 Task: Search one way flight ticket for 4 adults, 2 children, 2 infants in seat and 1 infant on lap in economy from Utqiagvik(barrow): Wiley Postwill Rogers Memorial Airport to Greenville: Pitt-greenville Airport on 5-2-2023. Choice of flights is Southwest. Number of bags: 10 checked bags. Price is upto 80000. Outbound departure time preference is 12:00.
Action: Mouse moved to (204, 138)
Screenshot: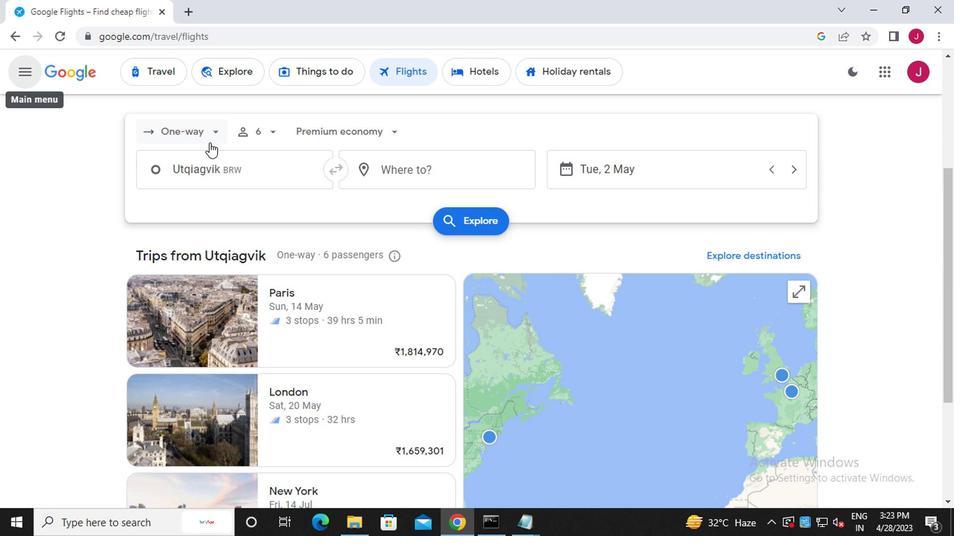 
Action: Mouse pressed left at (204, 138)
Screenshot: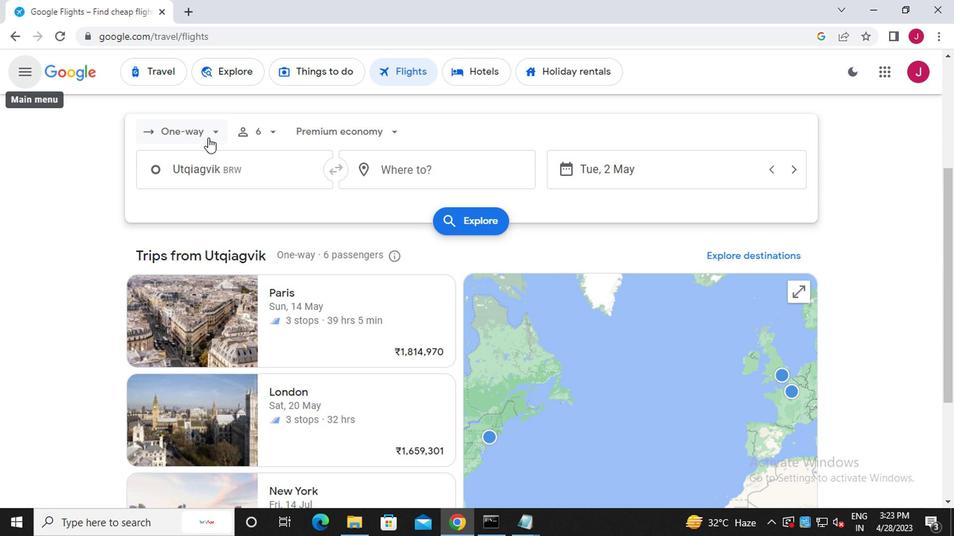 
Action: Mouse moved to (192, 190)
Screenshot: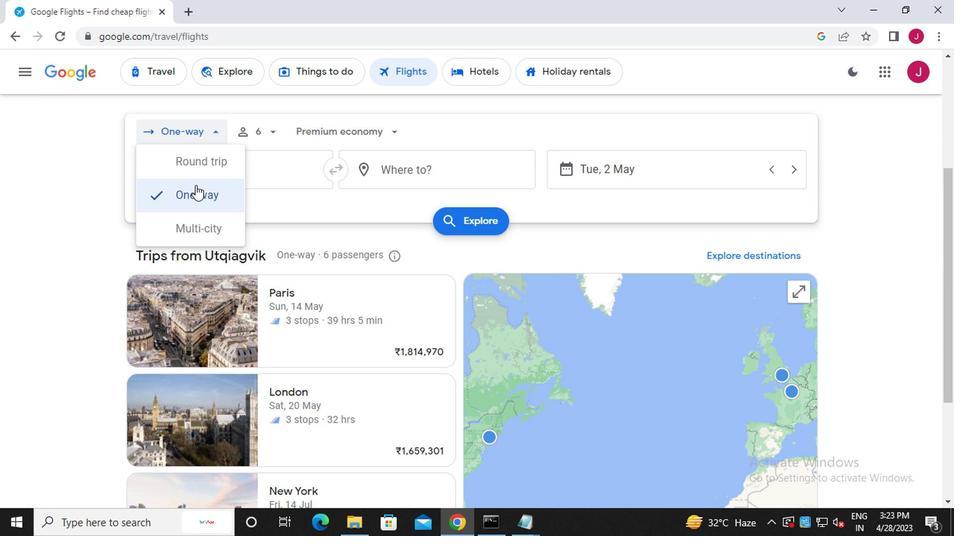 
Action: Mouse pressed left at (192, 190)
Screenshot: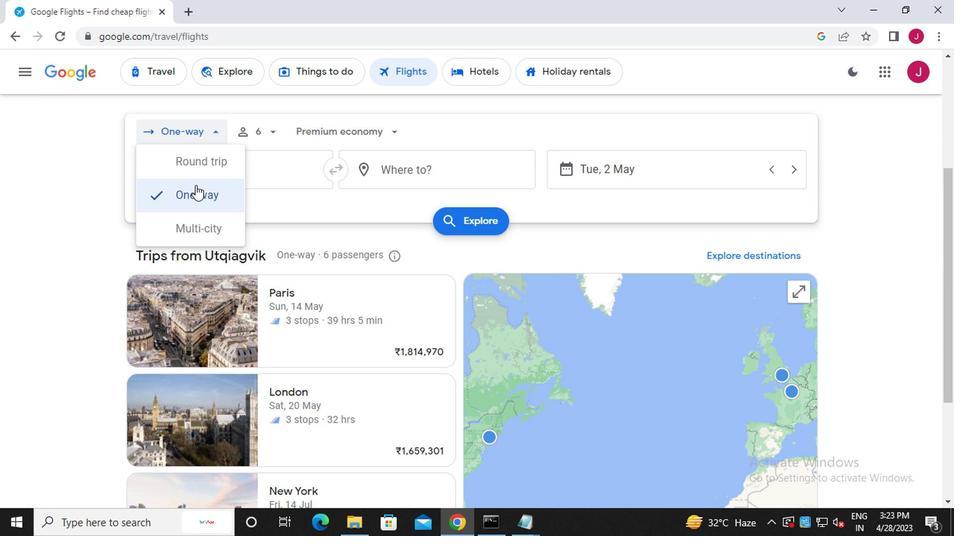 
Action: Mouse moved to (266, 137)
Screenshot: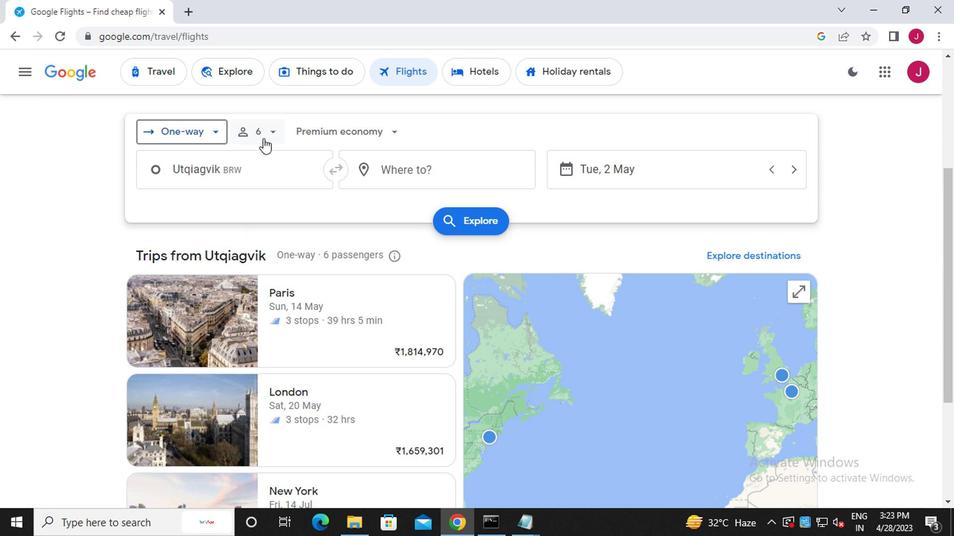 
Action: Mouse pressed left at (266, 137)
Screenshot: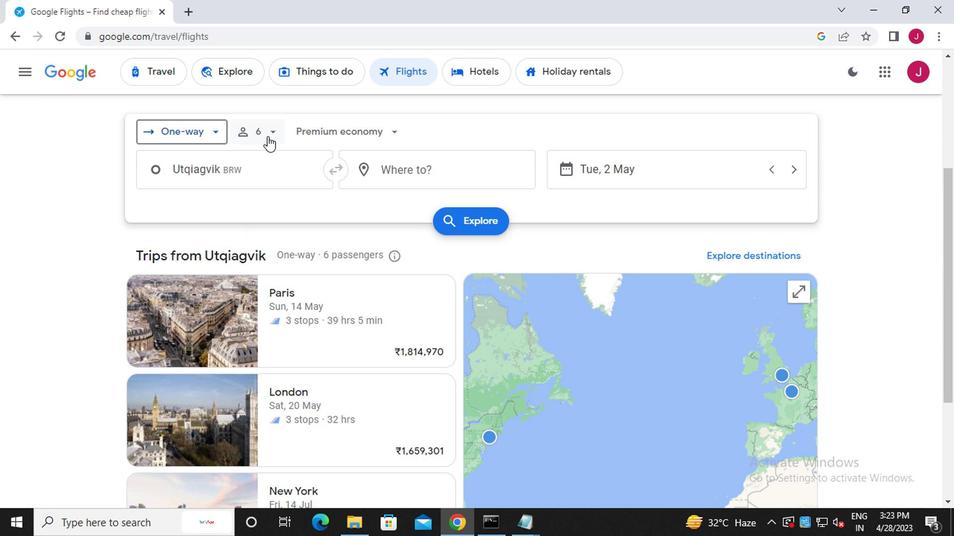 
Action: Mouse moved to (324, 166)
Screenshot: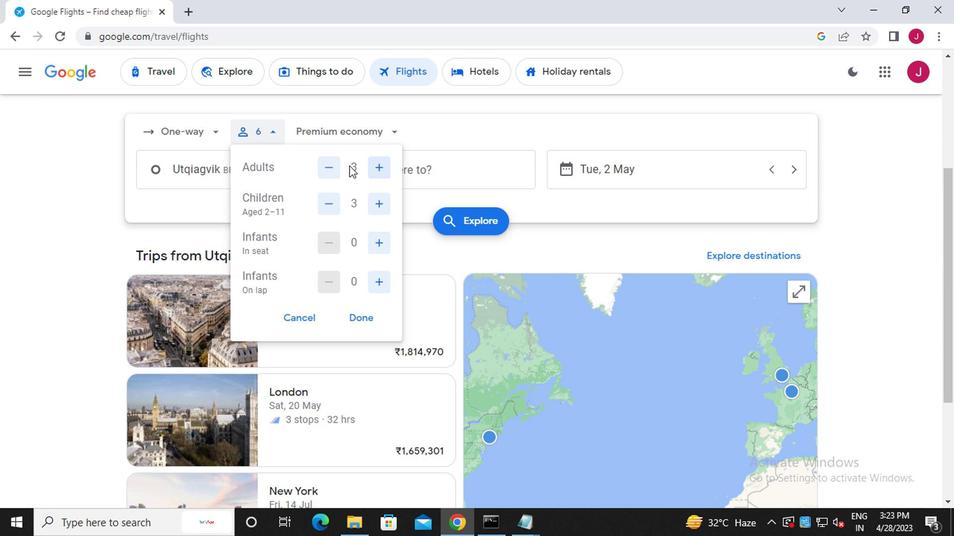 
Action: Mouse pressed left at (324, 166)
Screenshot: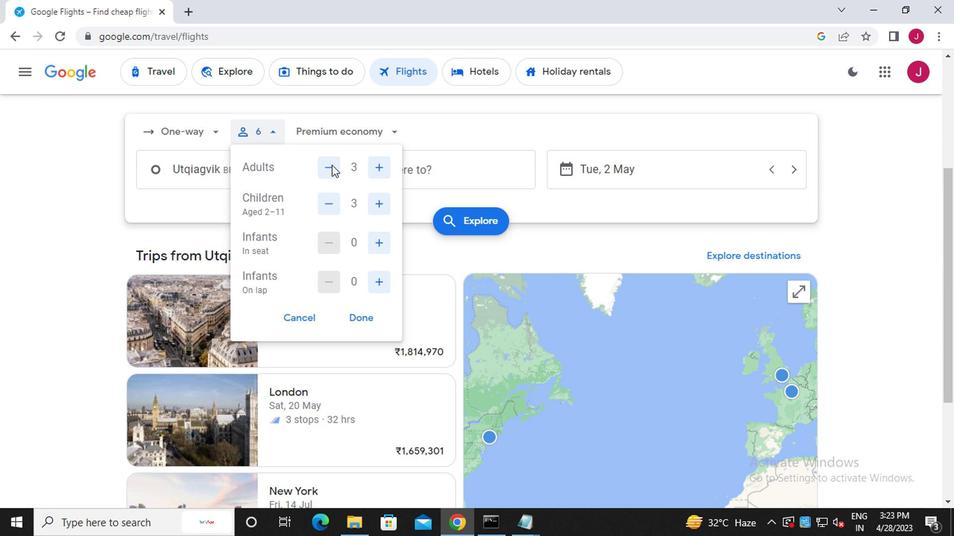 
Action: Mouse moved to (367, 171)
Screenshot: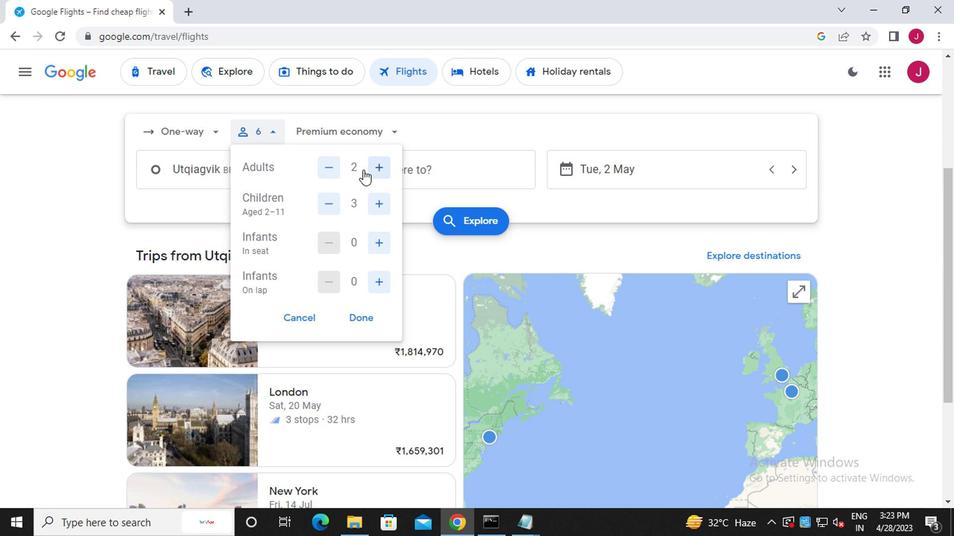 
Action: Mouse pressed left at (367, 171)
Screenshot: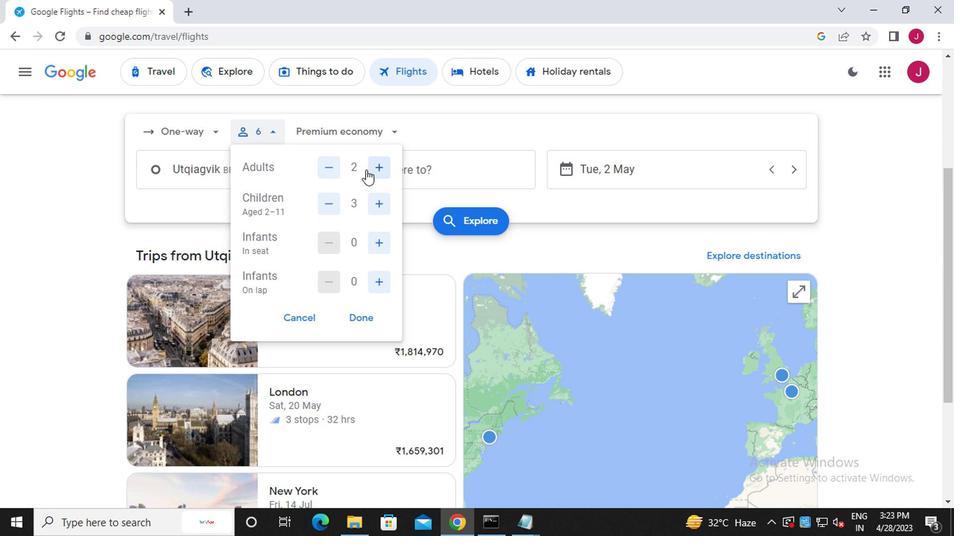 
Action: Mouse moved to (367, 171)
Screenshot: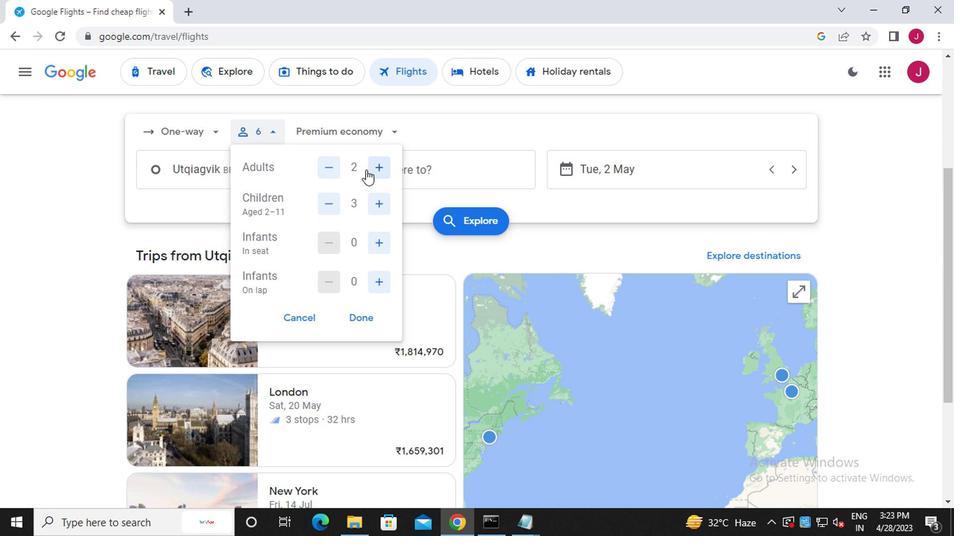 
Action: Mouse pressed left at (367, 171)
Screenshot: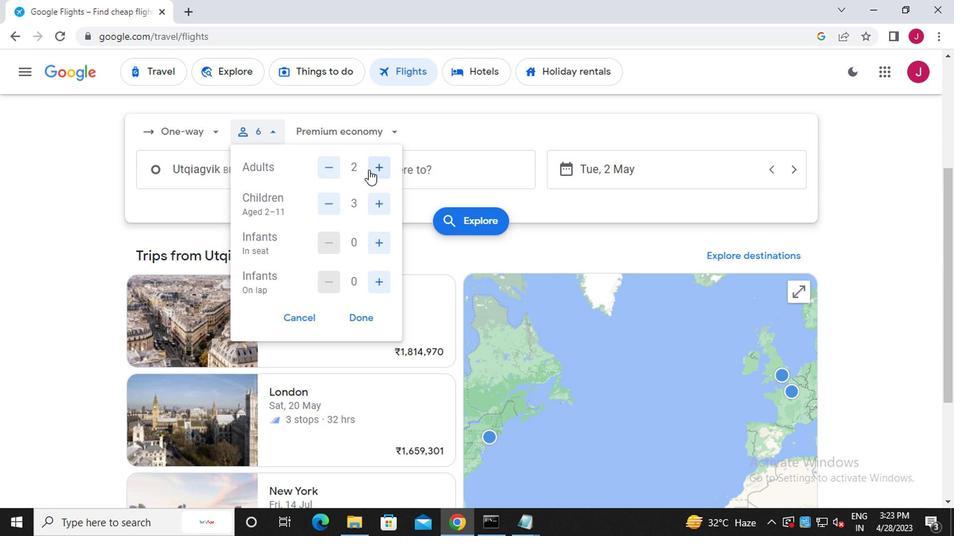 
Action: Mouse moved to (326, 204)
Screenshot: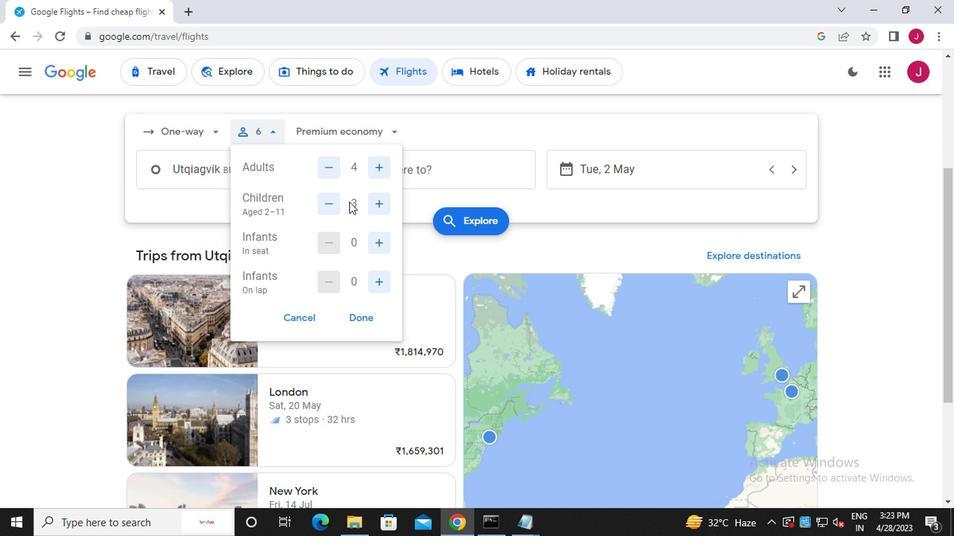 
Action: Mouse pressed left at (326, 204)
Screenshot: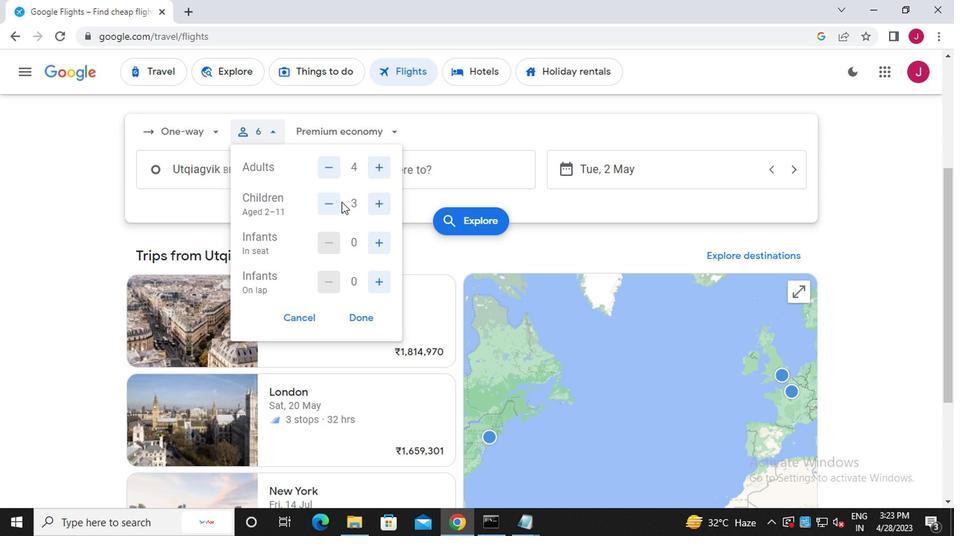 
Action: Mouse moved to (373, 245)
Screenshot: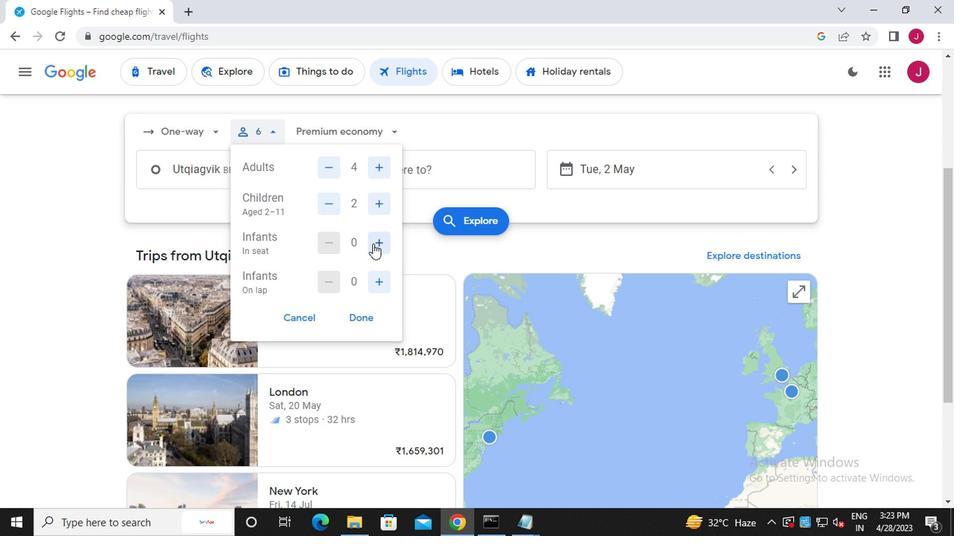 
Action: Mouse pressed left at (373, 245)
Screenshot: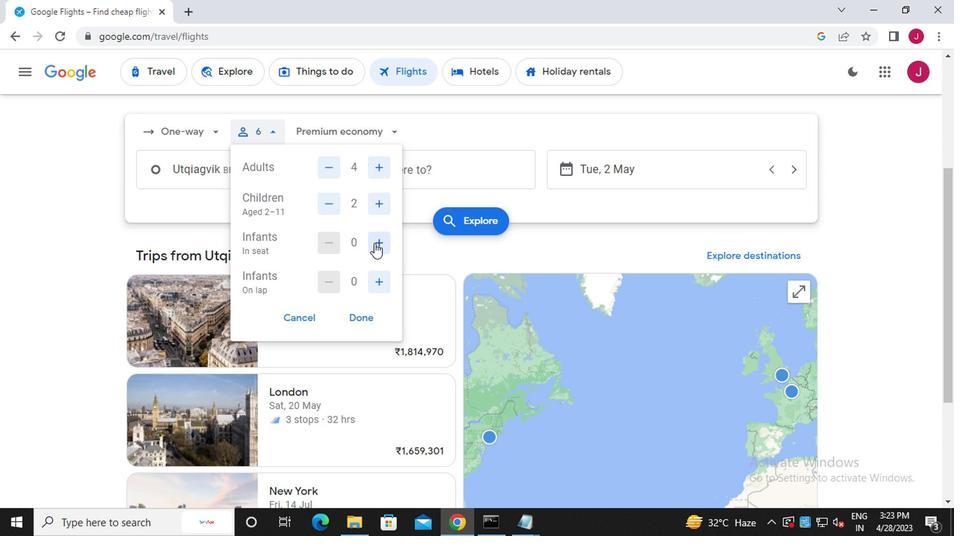 
Action: Mouse pressed left at (373, 245)
Screenshot: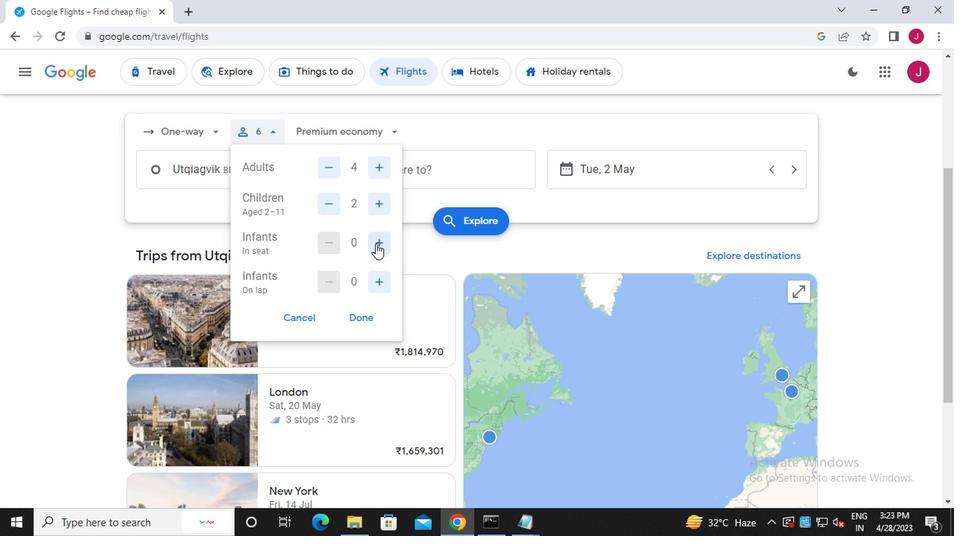 
Action: Mouse moved to (379, 282)
Screenshot: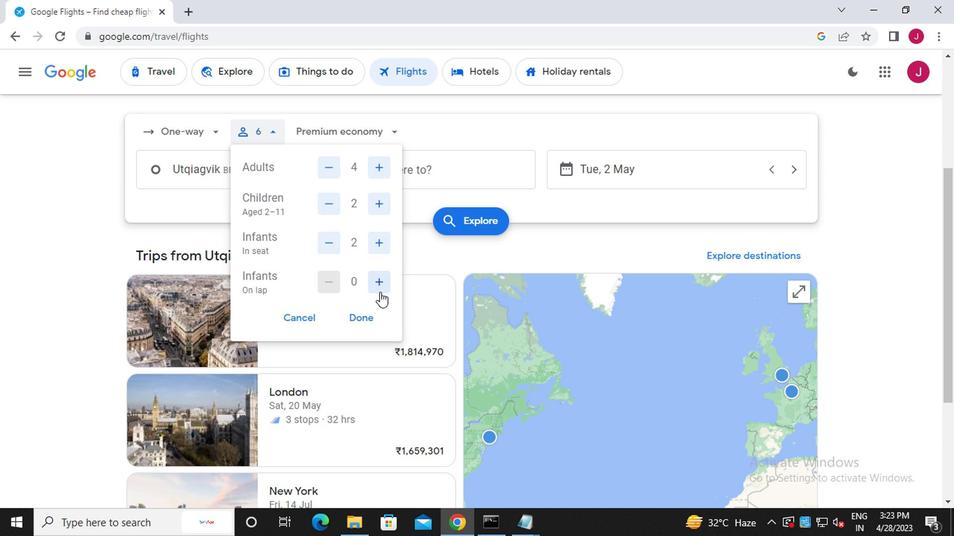 
Action: Mouse pressed left at (379, 282)
Screenshot: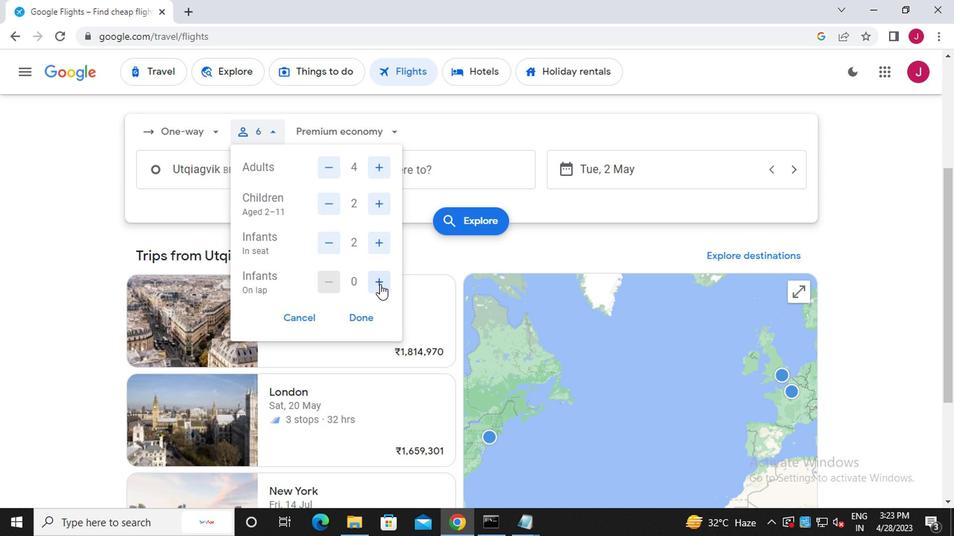 
Action: Mouse moved to (380, 282)
Screenshot: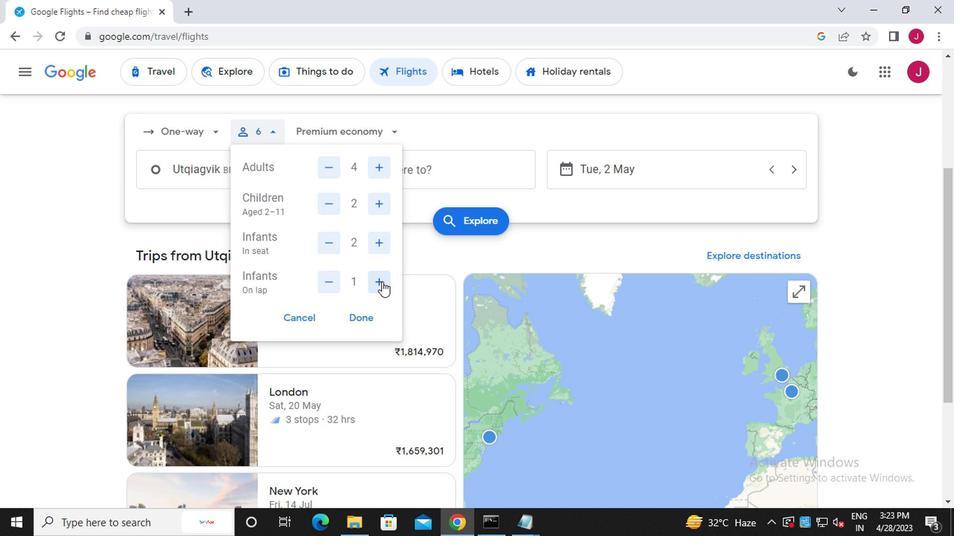 
Action: Mouse pressed left at (380, 282)
Screenshot: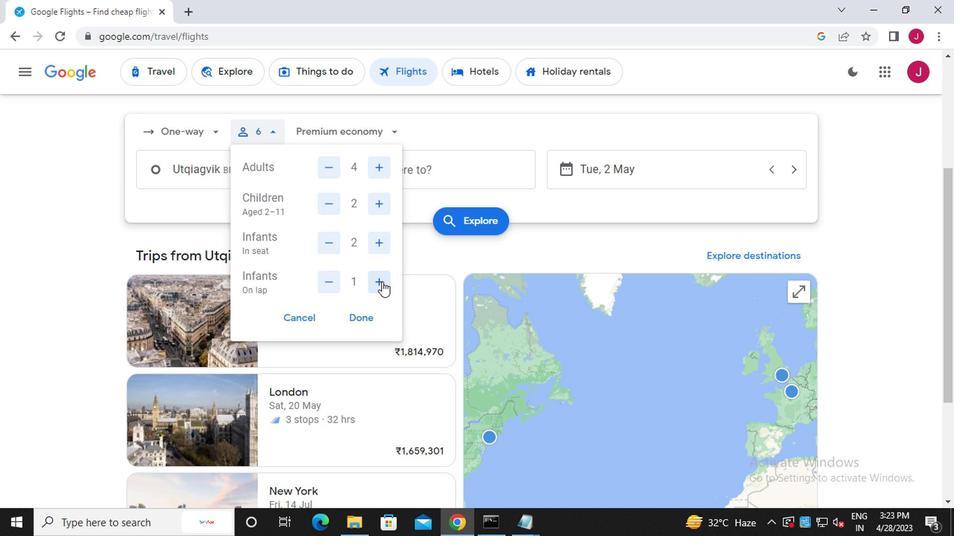 
Action: Mouse moved to (326, 280)
Screenshot: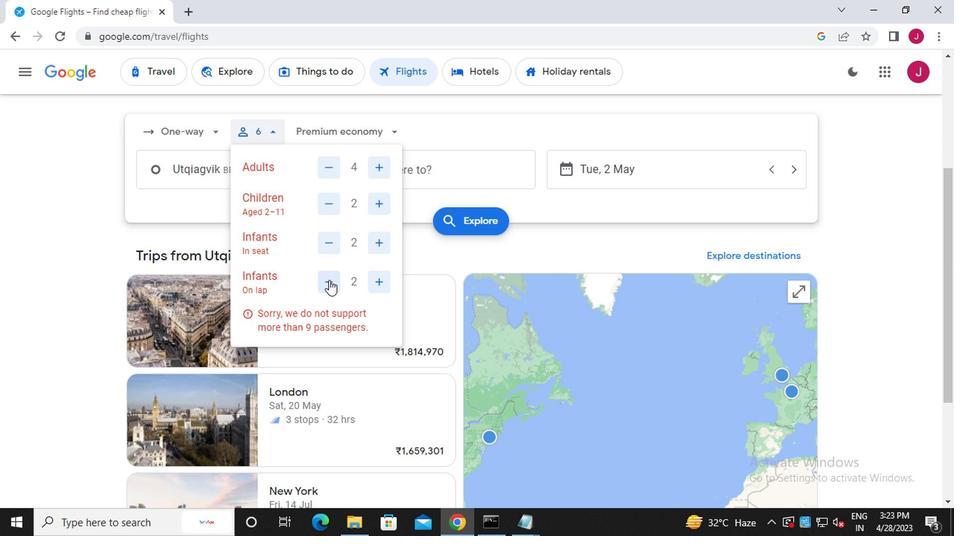 
Action: Mouse pressed left at (326, 280)
Screenshot: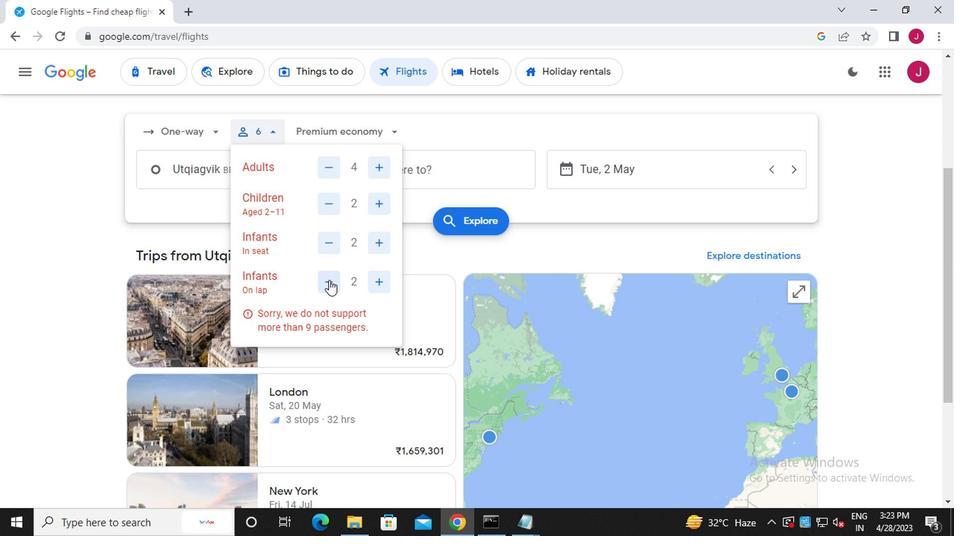 
Action: Mouse moved to (353, 318)
Screenshot: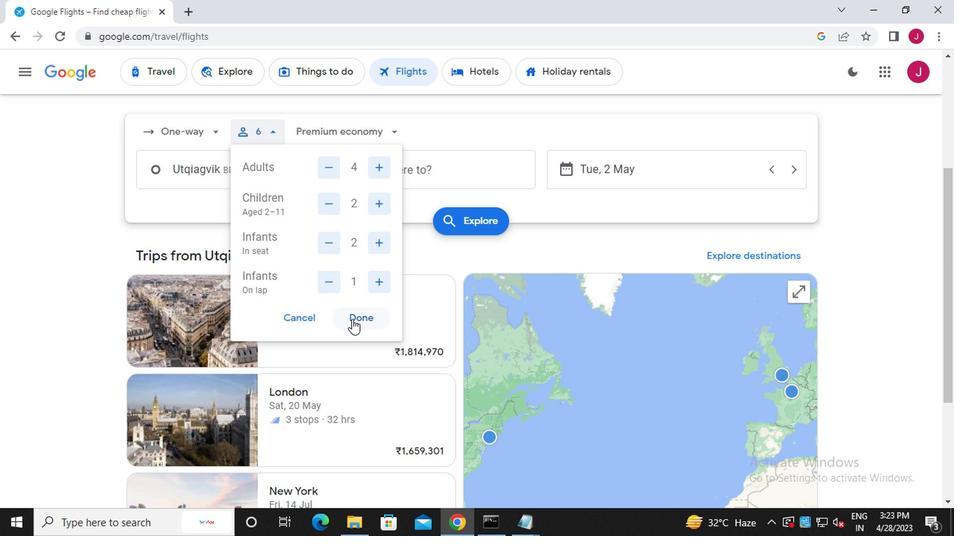 
Action: Mouse pressed left at (353, 318)
Screenshot: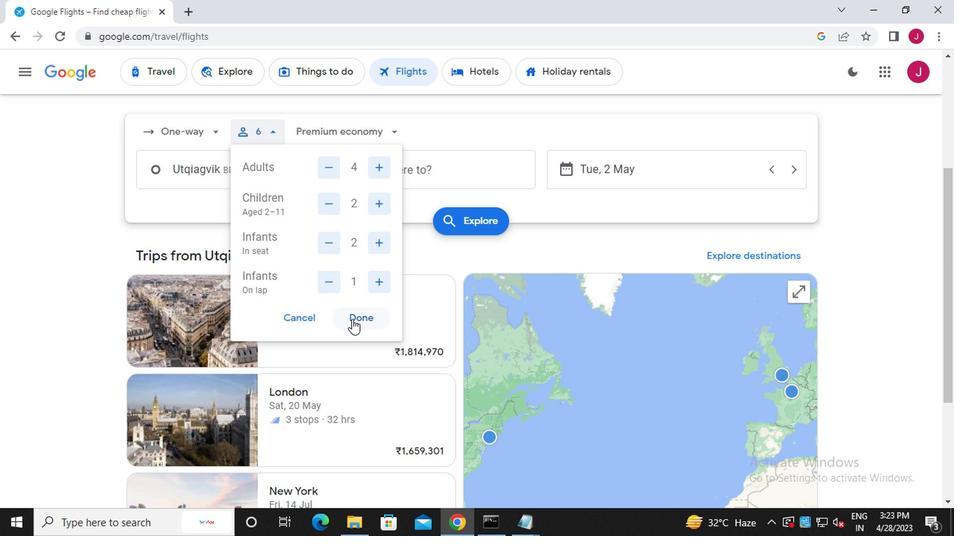 
Action: Mouse moved to (361, 133)
Screenshot: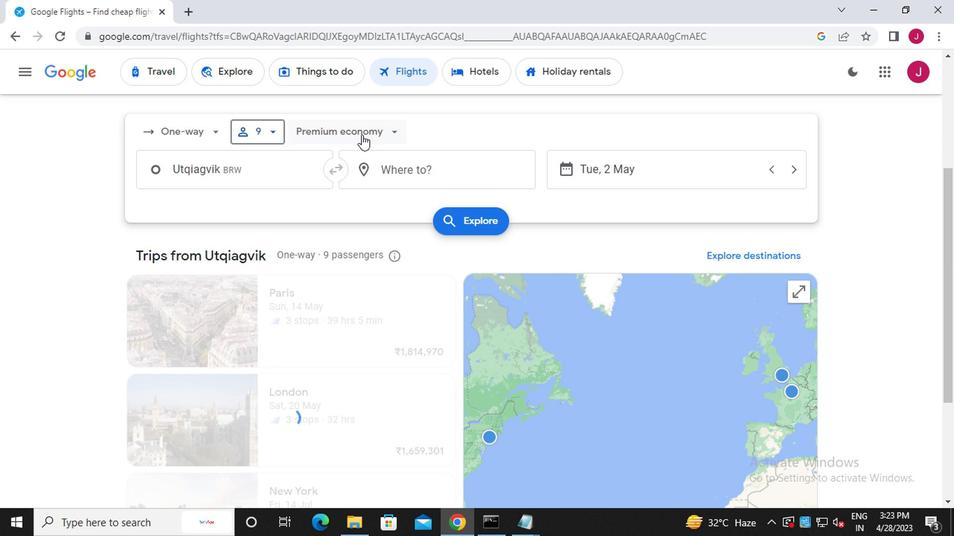 
Action: Mouse pressed left at (361, 133)
Screenshot: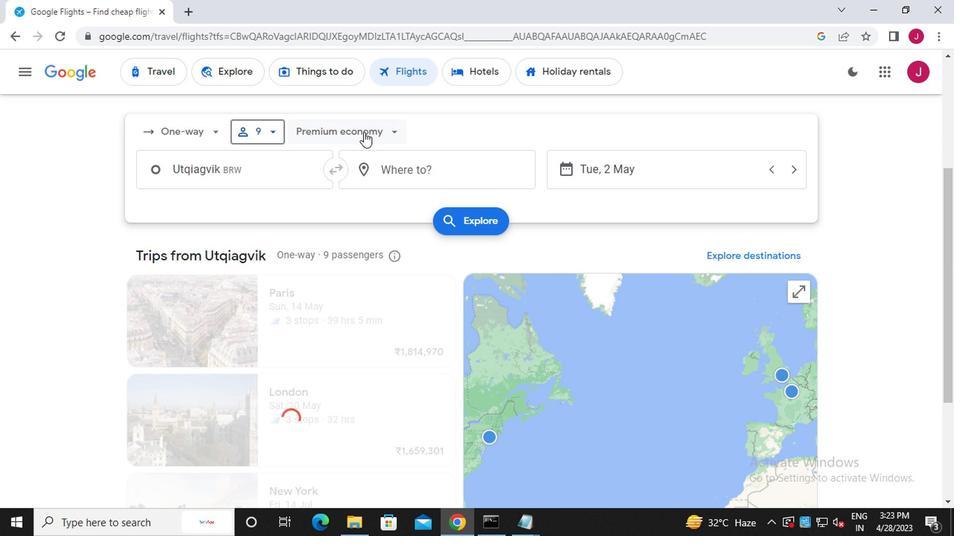 
Action: Mouse moved to (376, 163)
Screenshot: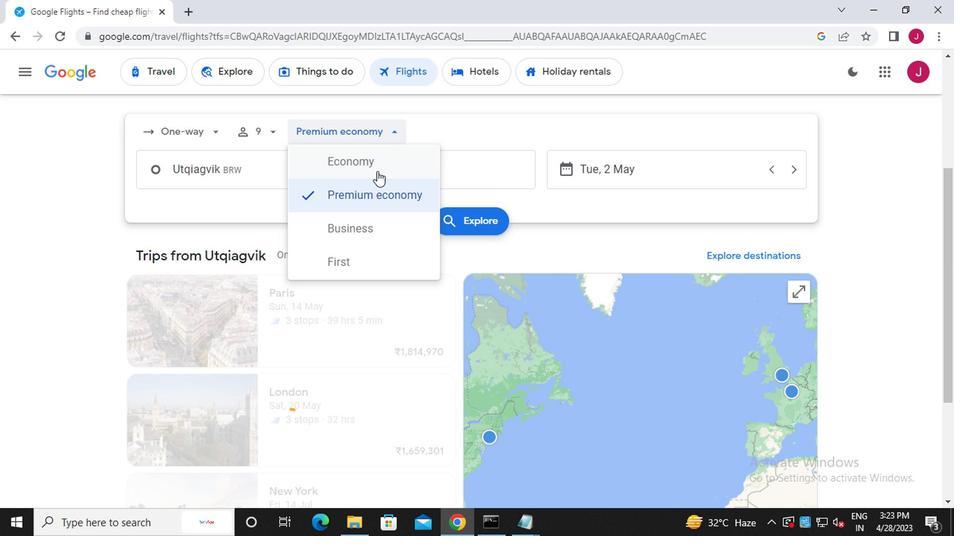 
Action: Mouse pressed left at (376, 163)
Screenshot: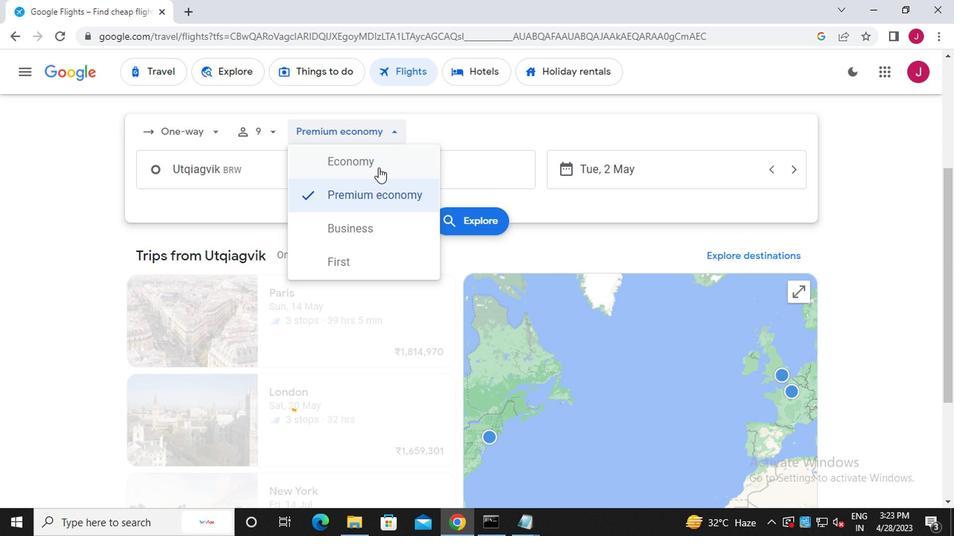 
Action: Mouse moved to (282, 174)
Screenshot: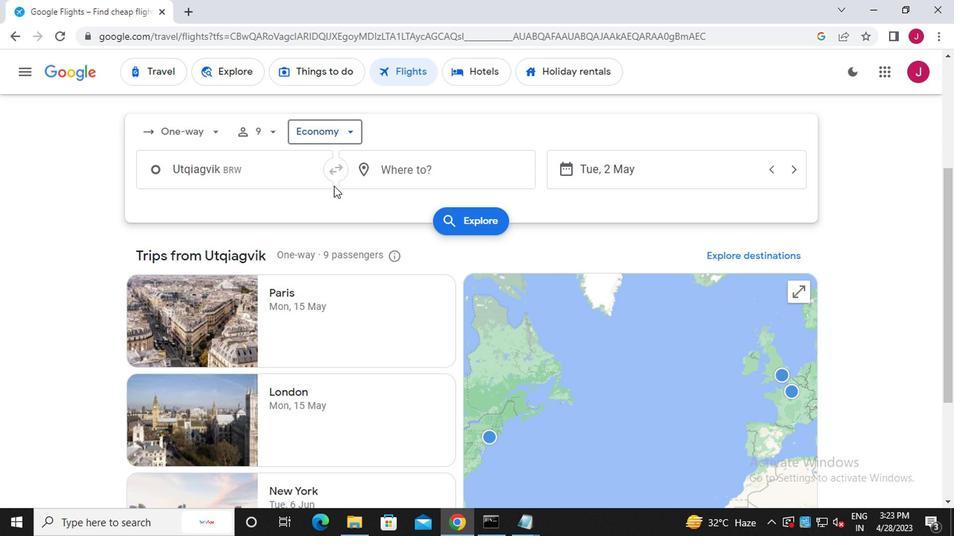 
Action: Mouse pressed left at (282, 174)
Screenshot: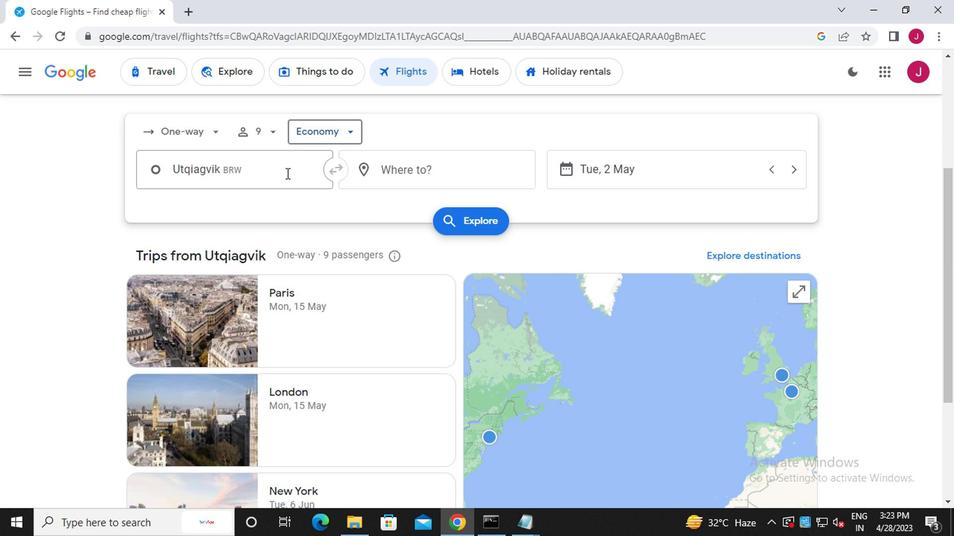 
Action: Mouse moved to (283, 173)
Screenshot: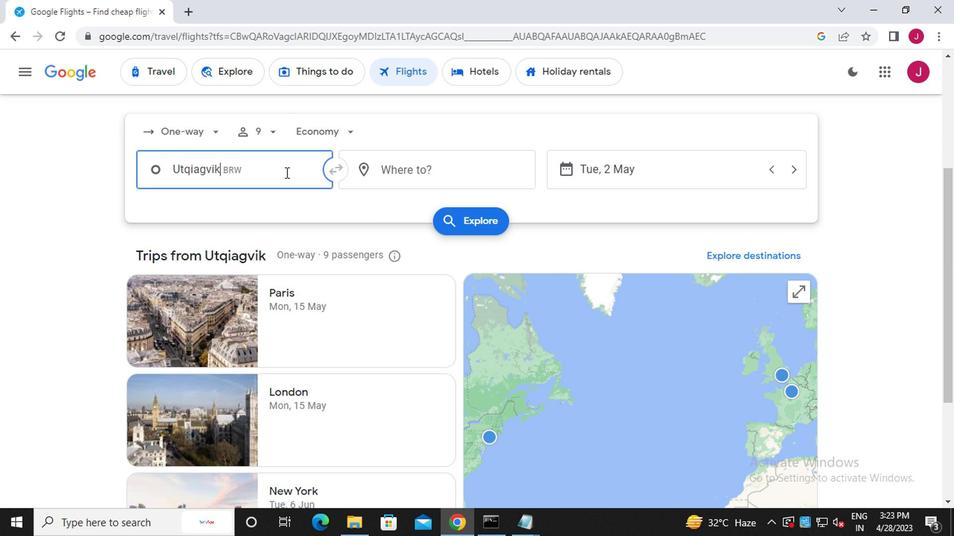 
Action: Key pressed <Key.backspace>utqiagvik<Key.space><Key.backspace><Key.backspace><Key.backspace><Key.backspace><Key.backspace><Key.backspace><Key.backspace><Key.backspace><Key.backspace><Key.backspace><Key.backspace><Key.backspace><Key.backspace><Key.backspace><Key.backspace><Key.backspace><Key.backspace><Key.backspace><Key.backspace>wiley
Screenshot: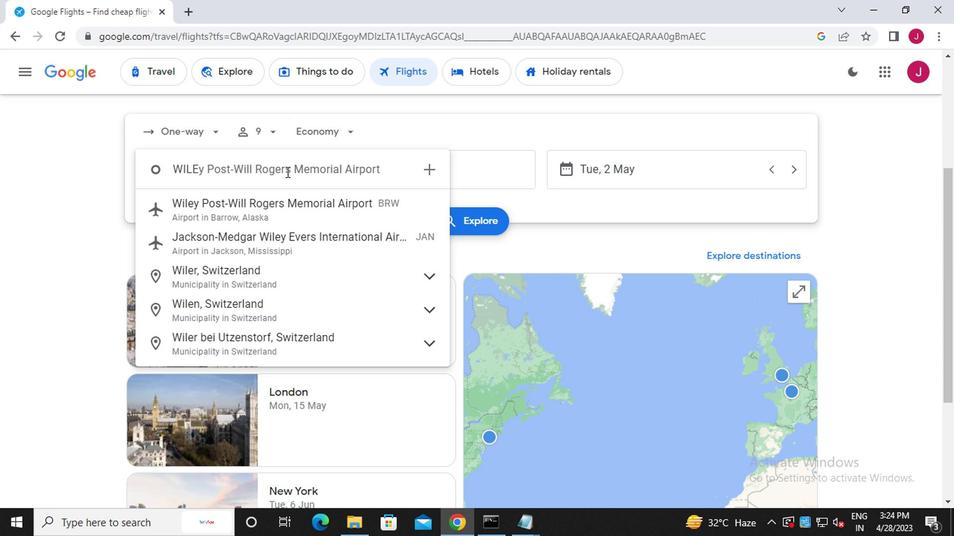 
Action: Mouse moved to (285, 211)
Screenshot: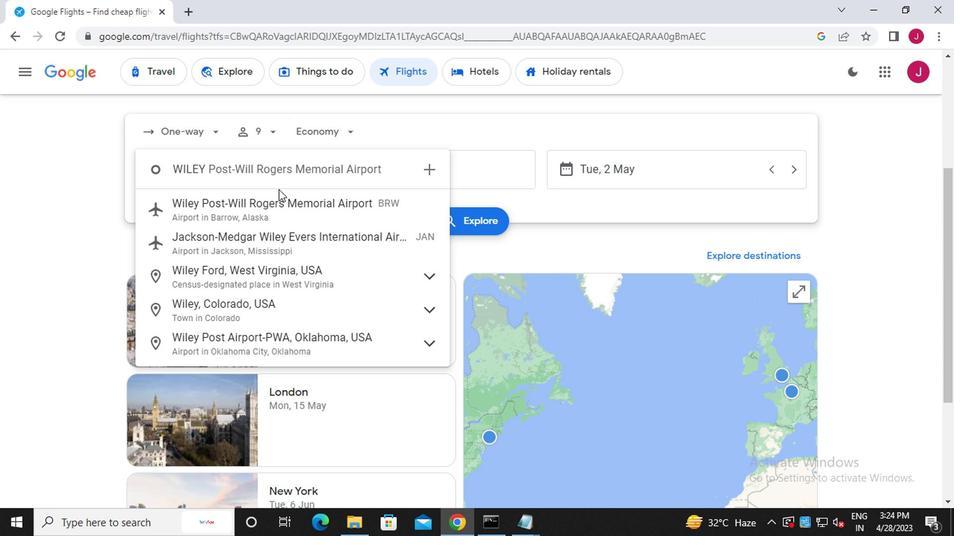 
Action: Mouse pressed left at (285, 211)
Screenshot: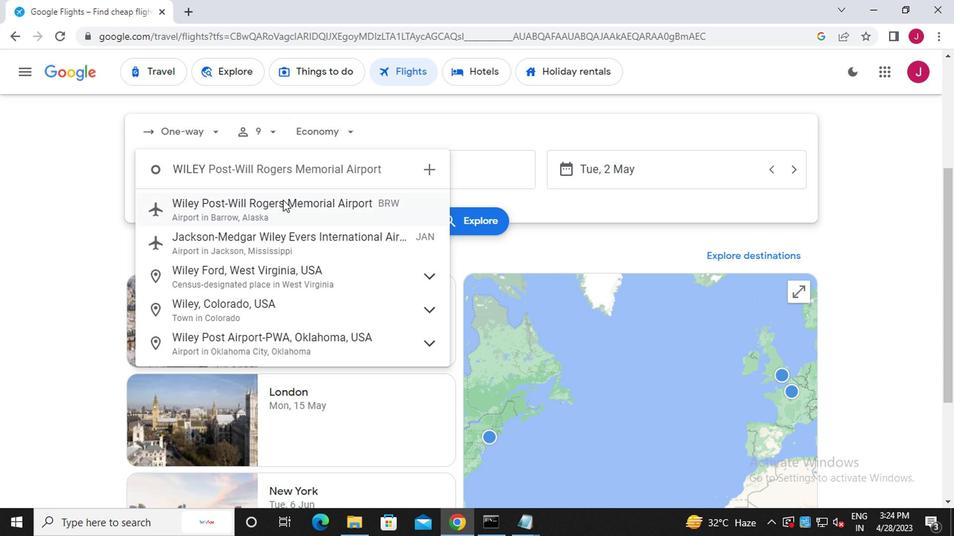 
Action: Mouse moved to (434, 175)
Screenshot: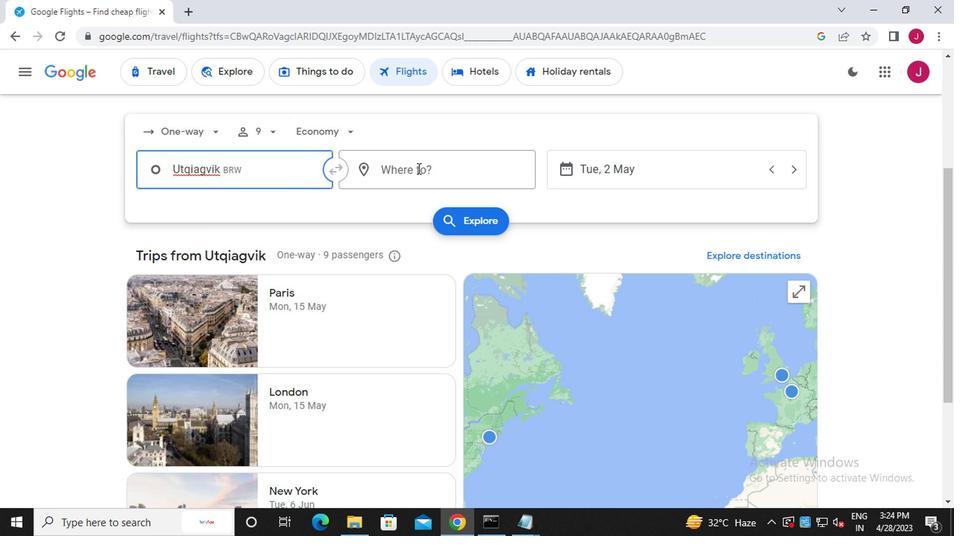 
Action: Mouse pressed left at (434, 175)
Screenshot: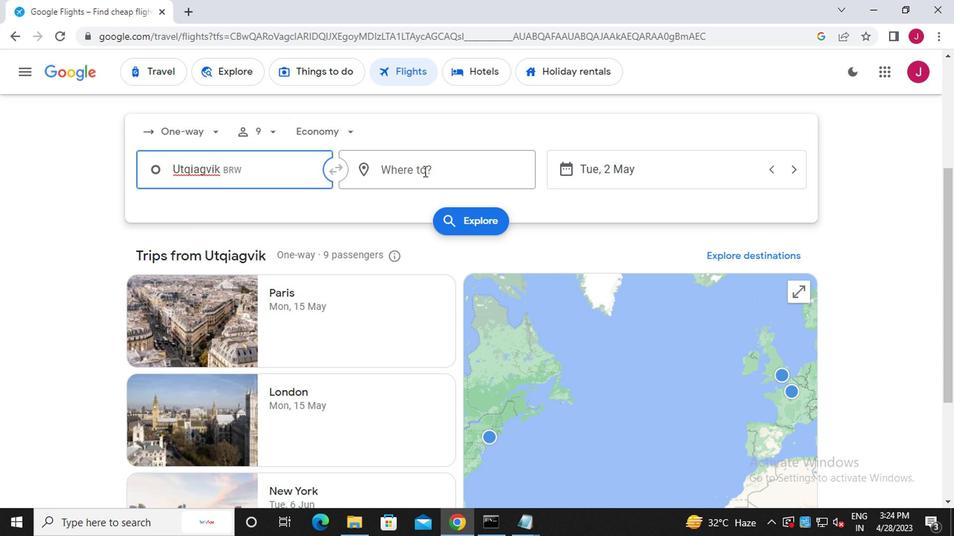 
Action: Key pressed greenville<Key.space>p
Screenshot: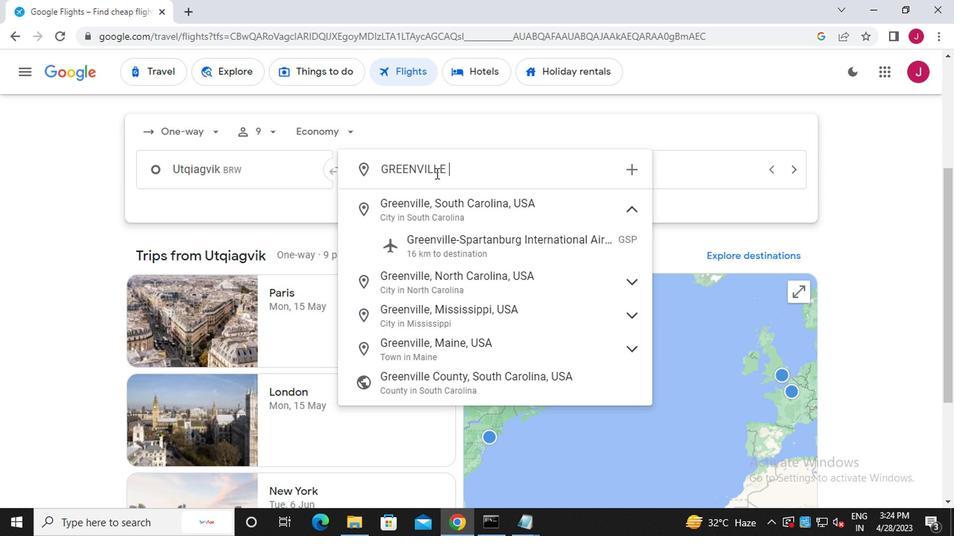 
Action: Mouse moved to (444, 217)
Screenshot: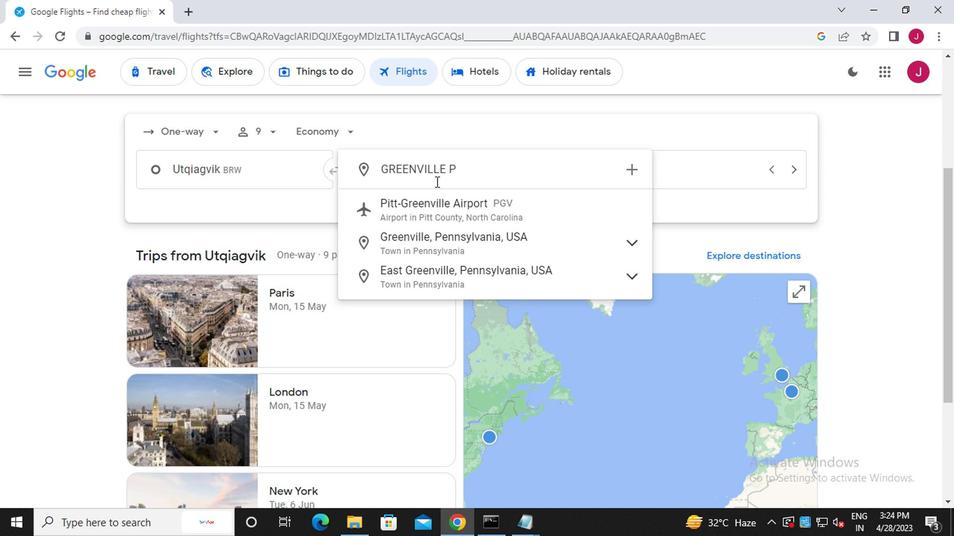 
Action: Mouse pressed left at (444, 217)
Screenshot: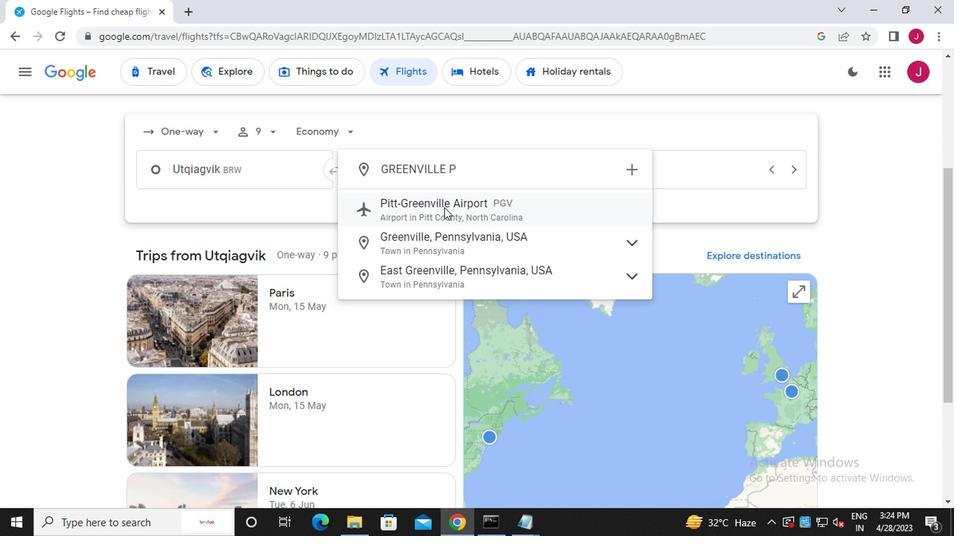 
Action: Mouse moved to (644, 175)
Screenshot: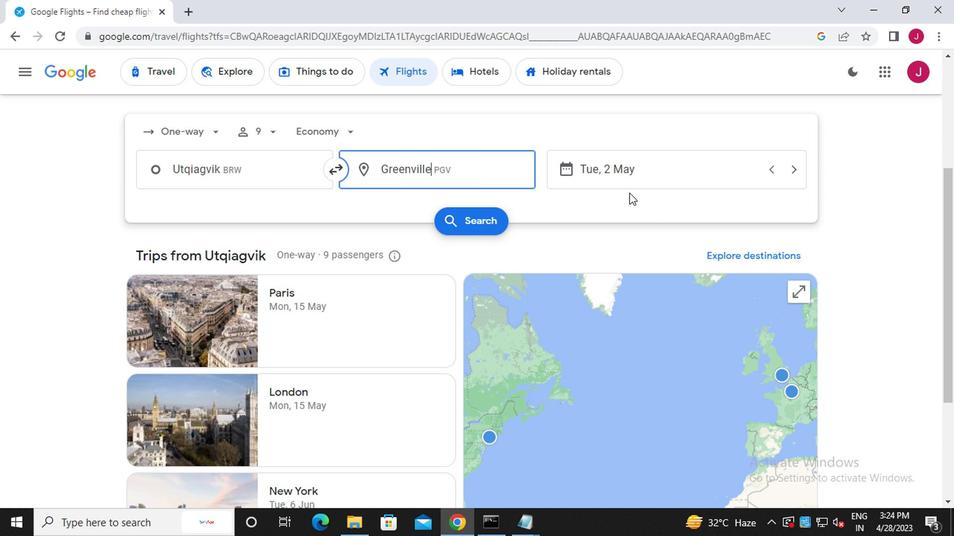 
Action: Mouse pressed left at (644, 175)
Screenshot: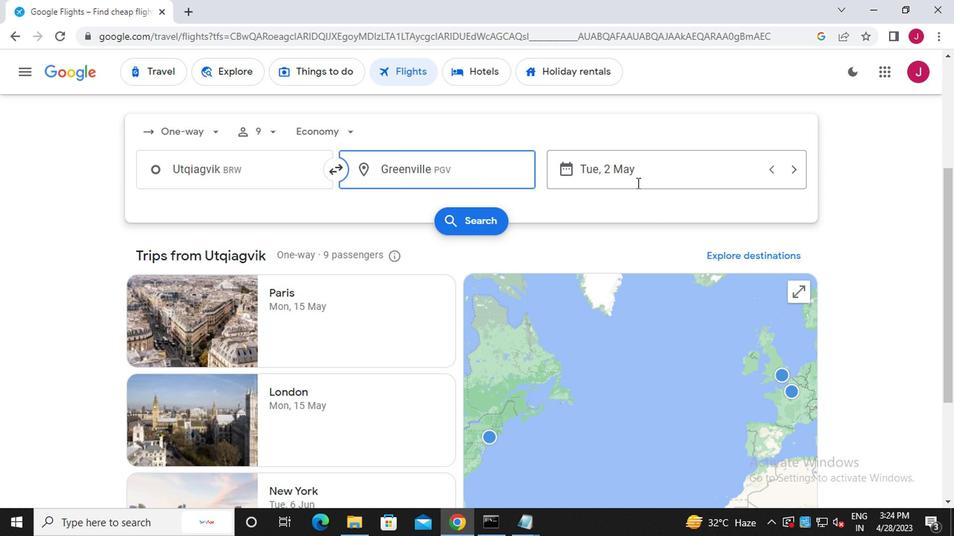 
Action: Mouse moved to (641, 248)
Screenshot: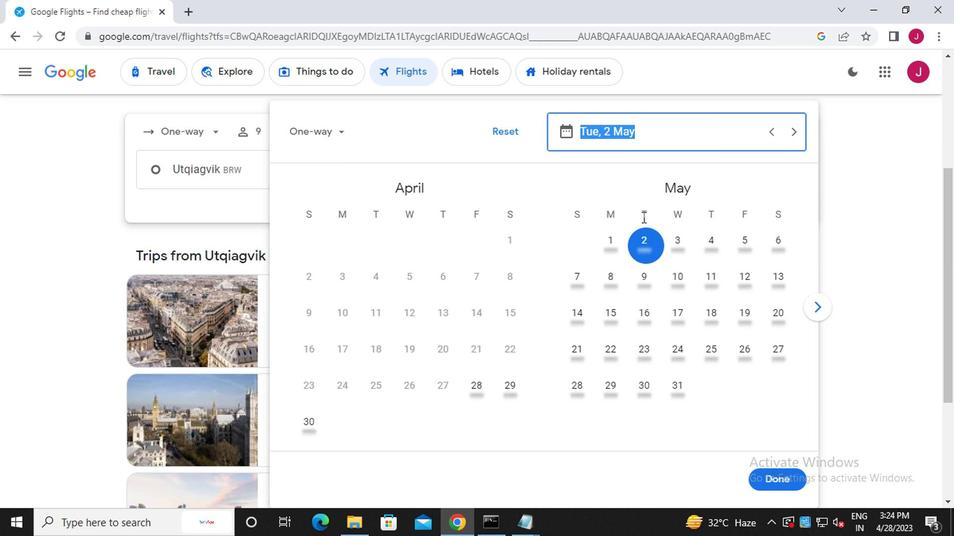 
Action: Mouse pressed left at (641, 248)
Screenshot: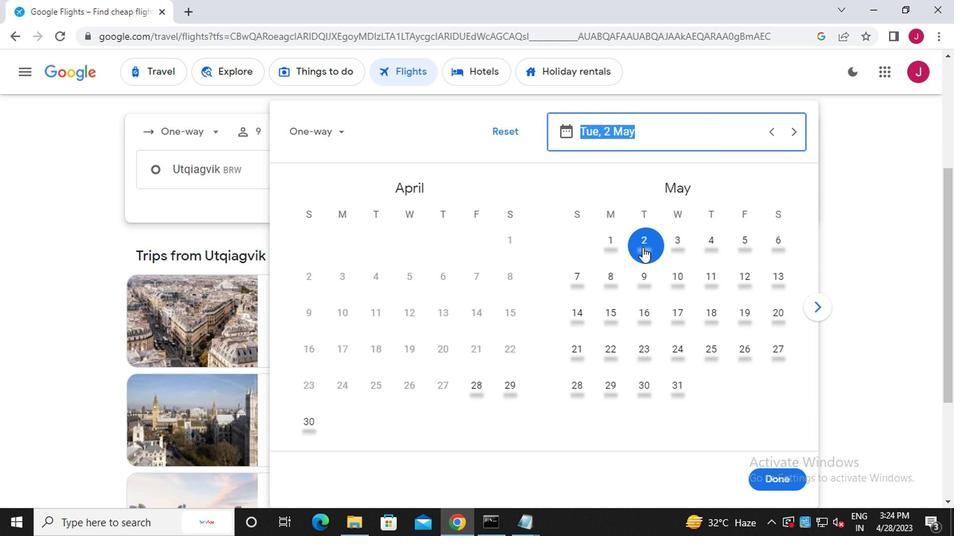 
Action: Mouse moved to (765, 478)
Screenshot: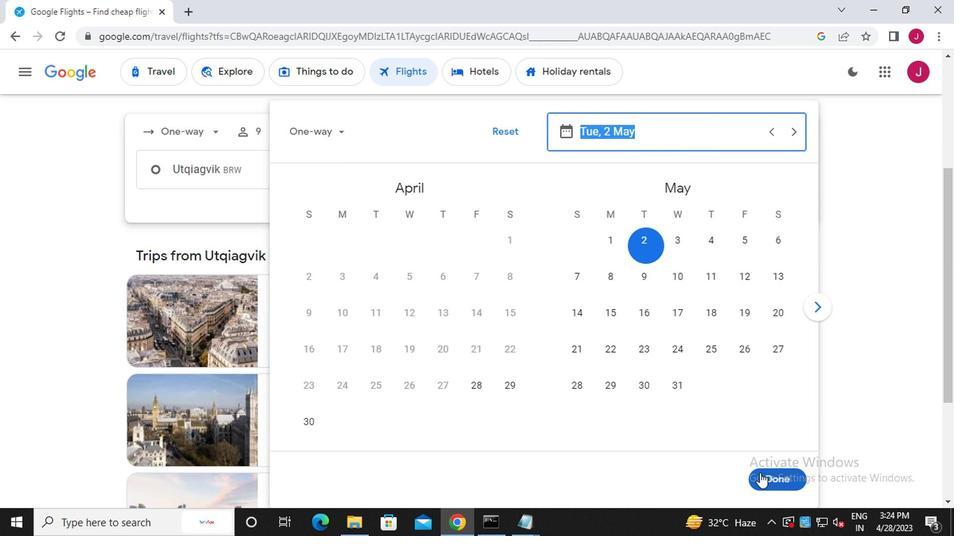 
Action: Mouse pressed left at (765, 478)
Screenshot: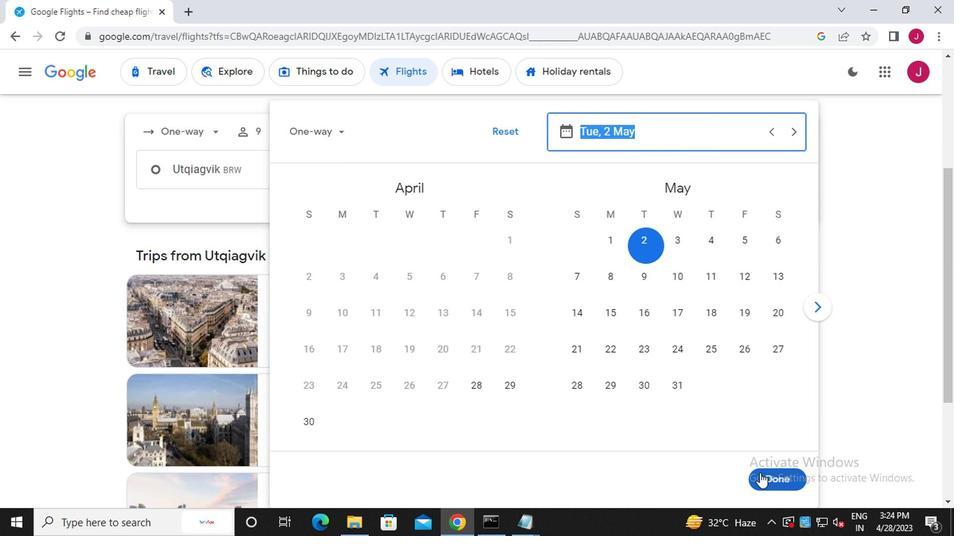 
Action: Mouse moved to (480, 224)
Screenshot: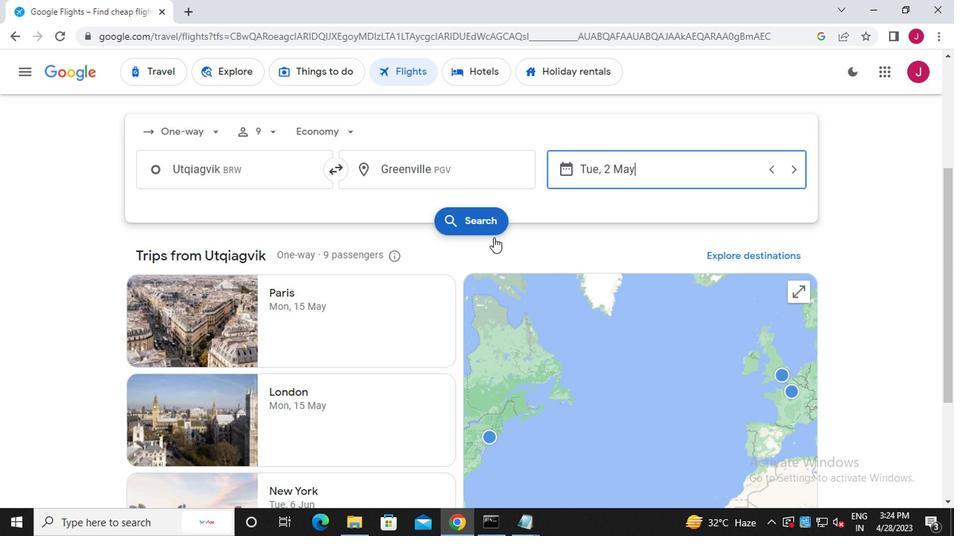 
Action: Mouse pressed left at (480, 224)
Screenshot: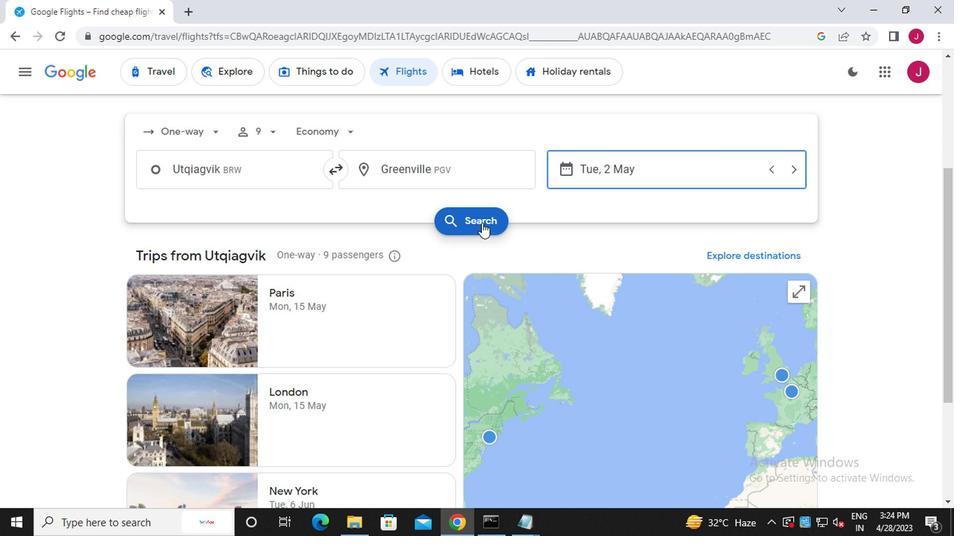 
Action: Mouse moved to (162, 201)
Screenshot: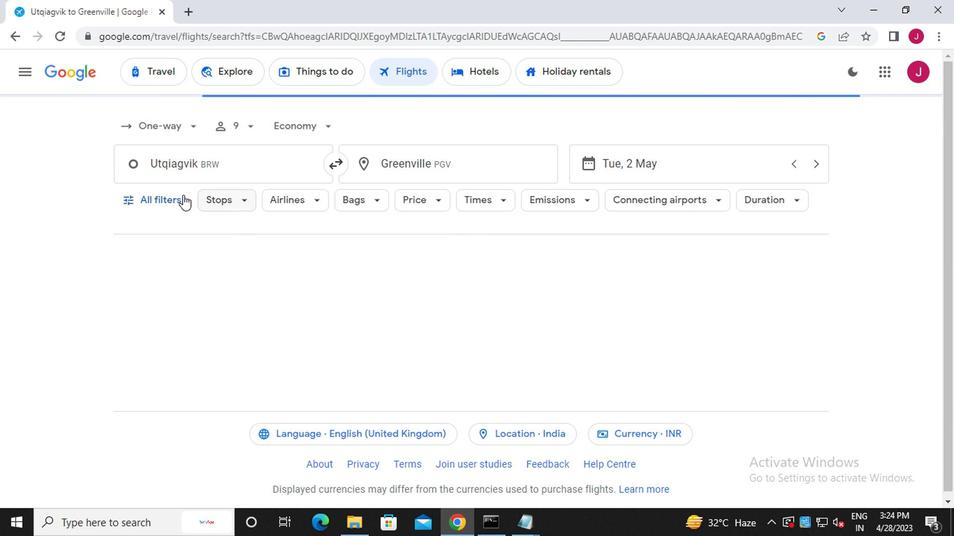 
Action: Mouse pressed left at (162, 201)
Screenshot: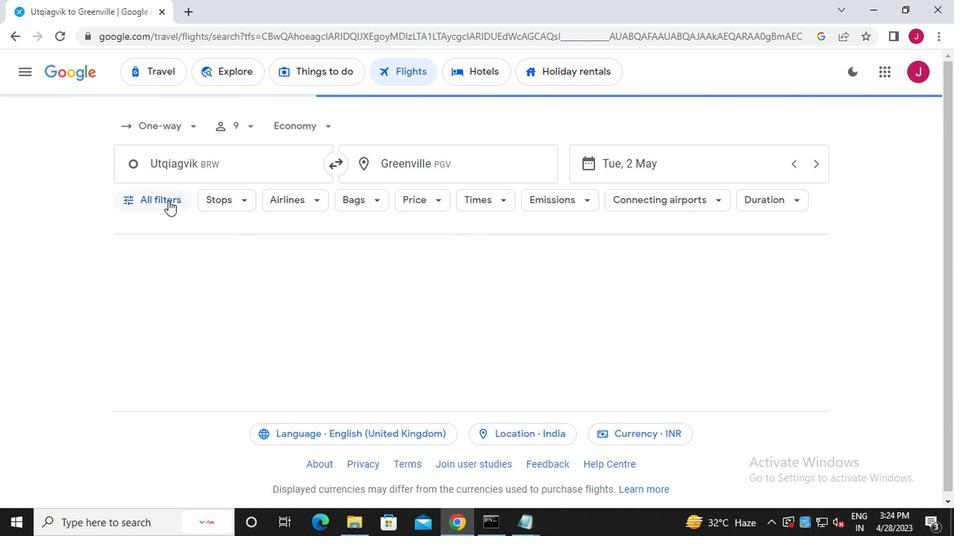 
Action: Mouse moved to (258, 316)
Screenshot: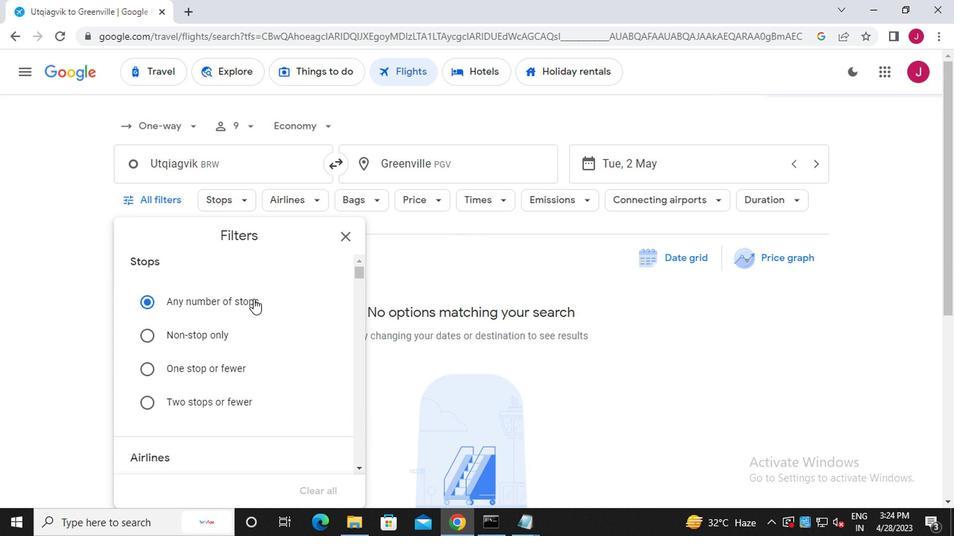 
Action: Mouse scrolled (258, 316) with delta (0, 0)
Screenshot: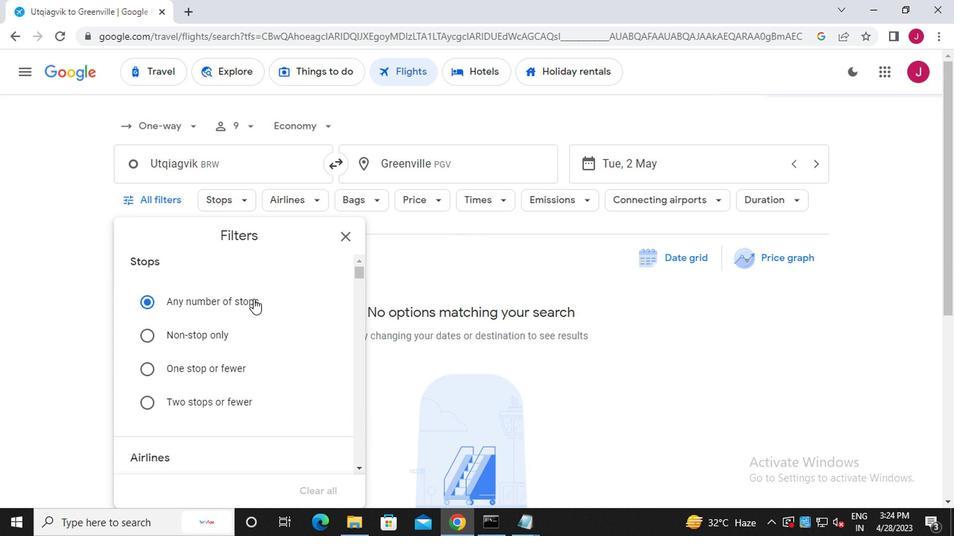 
Action: Mouse scrolled (258, 316) with delta (0, 0)
Screenshot: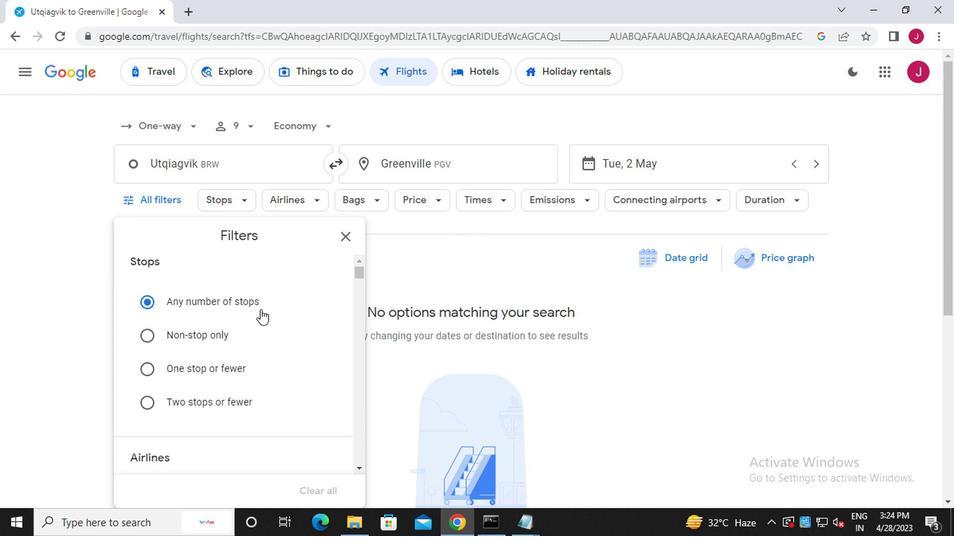 
Action: Mouse scrolled (258, 316) with delta (0, 0)
Screenshot: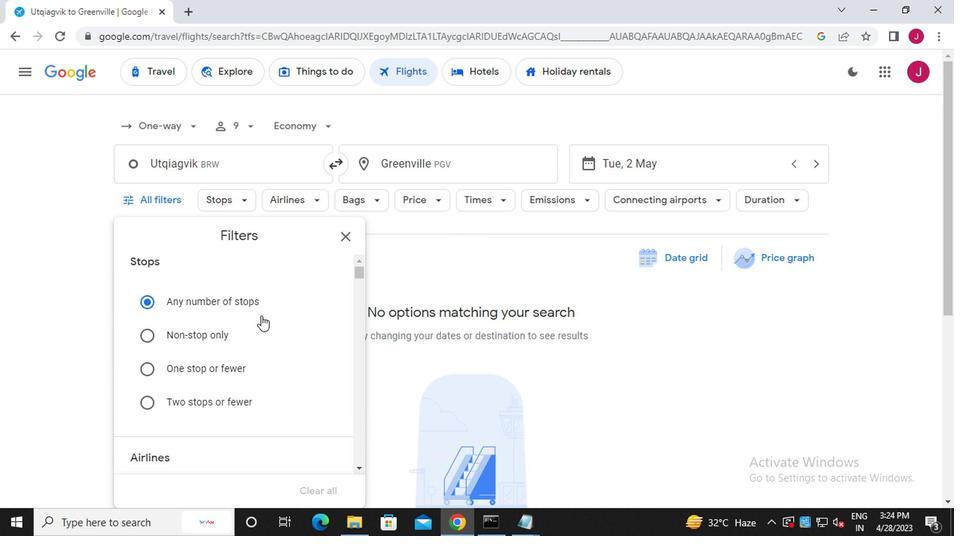 
Action: Mouse moved to (315, 290)
Screenshot: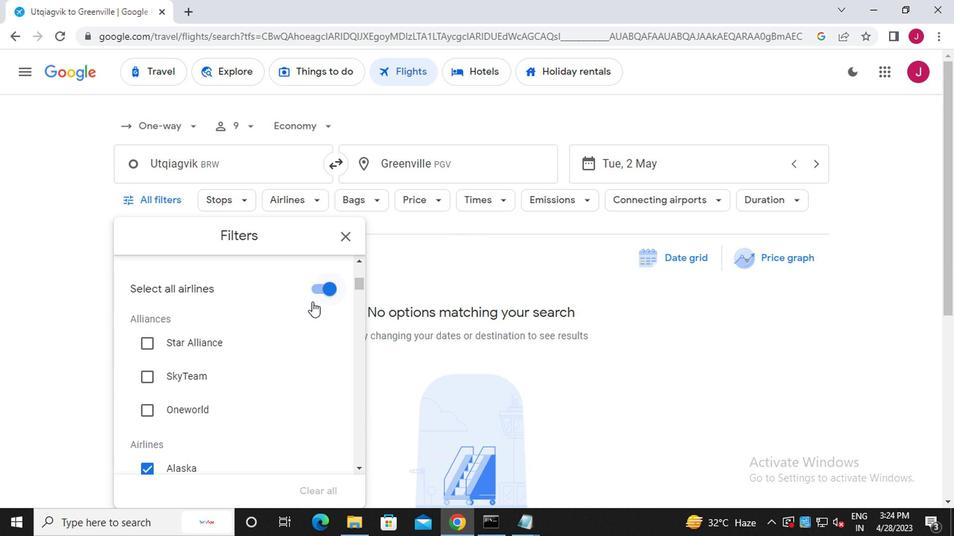 
Action: Mouse pressed left at (315, 290)
Screenshot: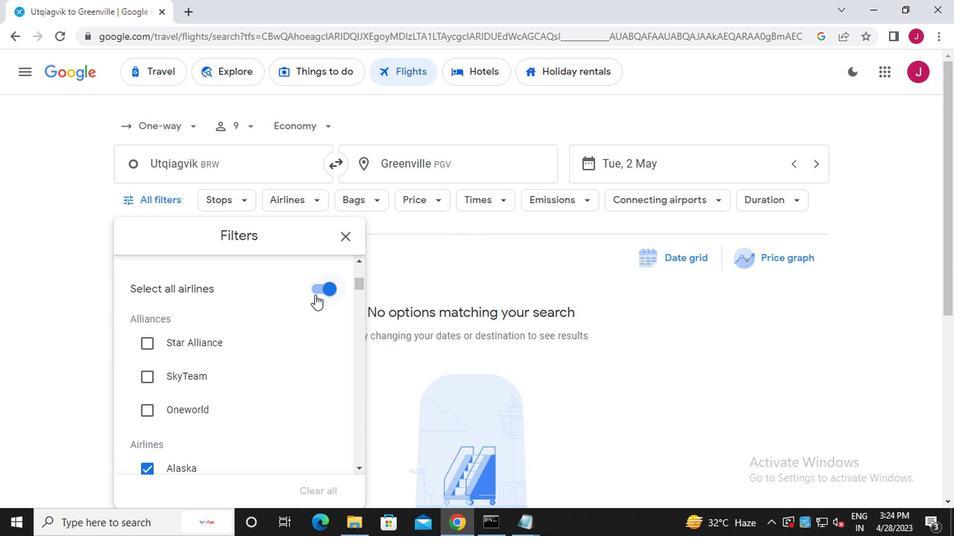 
Action: Mouse moved to (310, 344)
Screenshot: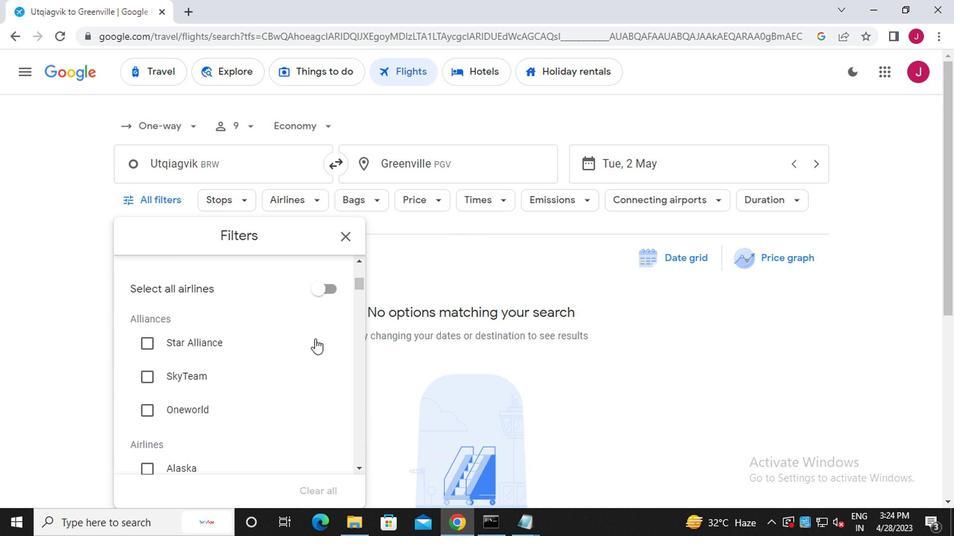 
Action: Mouse scrolled (310, 343) with delta (0, 0)
Screenshot: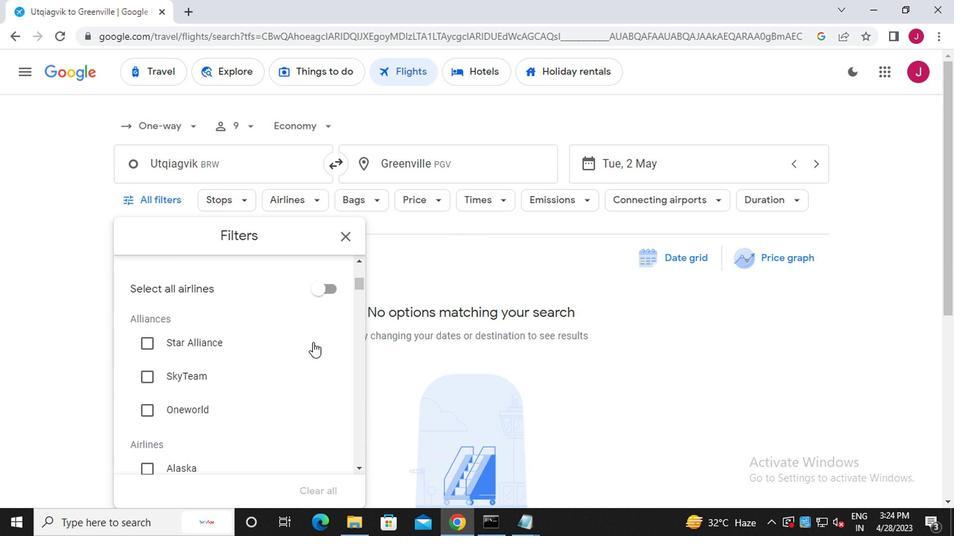 
Action: Mouse scrolled (310, 343) with delta (0, 0)
Screenshot: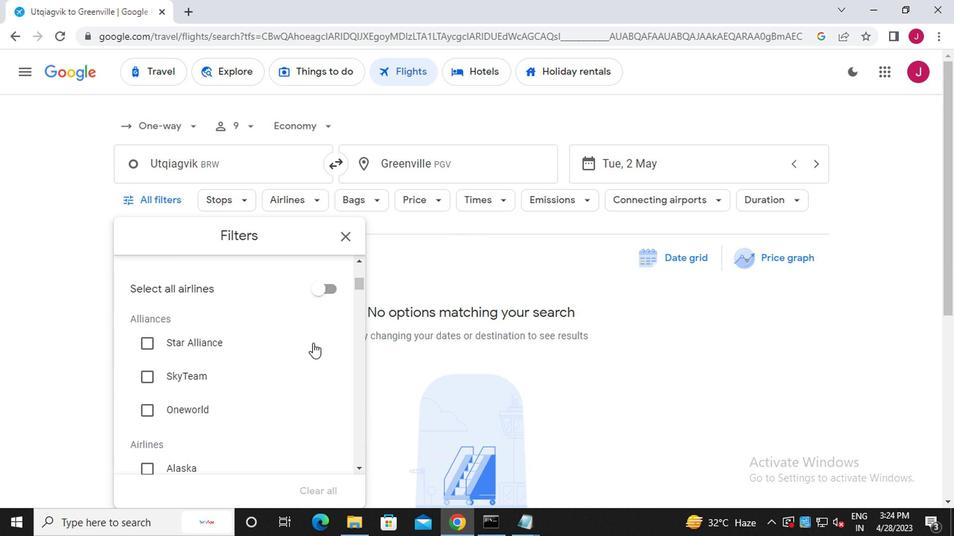 
Action: Mouse scrolled (310, 343) with delta (0, 0)
Screenshot: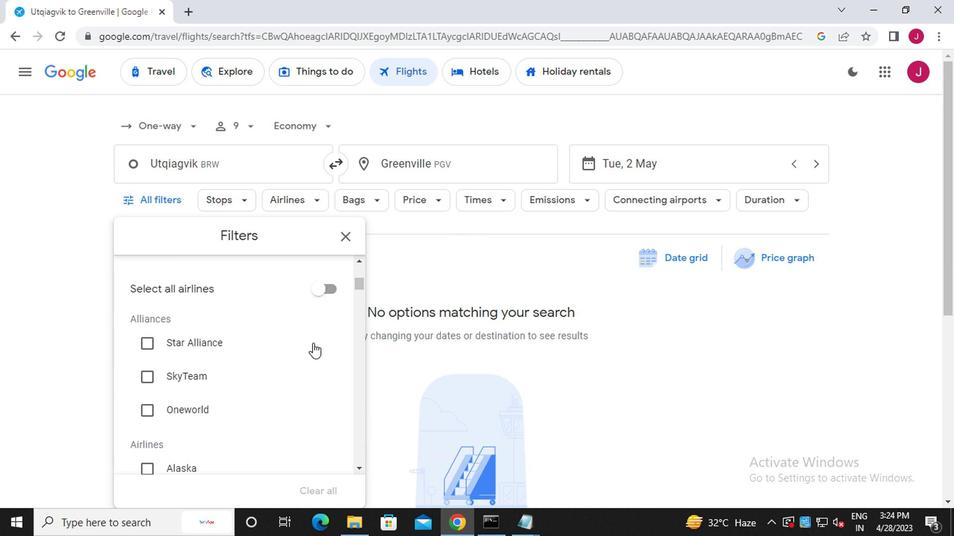 
Action: Mouse moved to (310, 347)
Screenshot: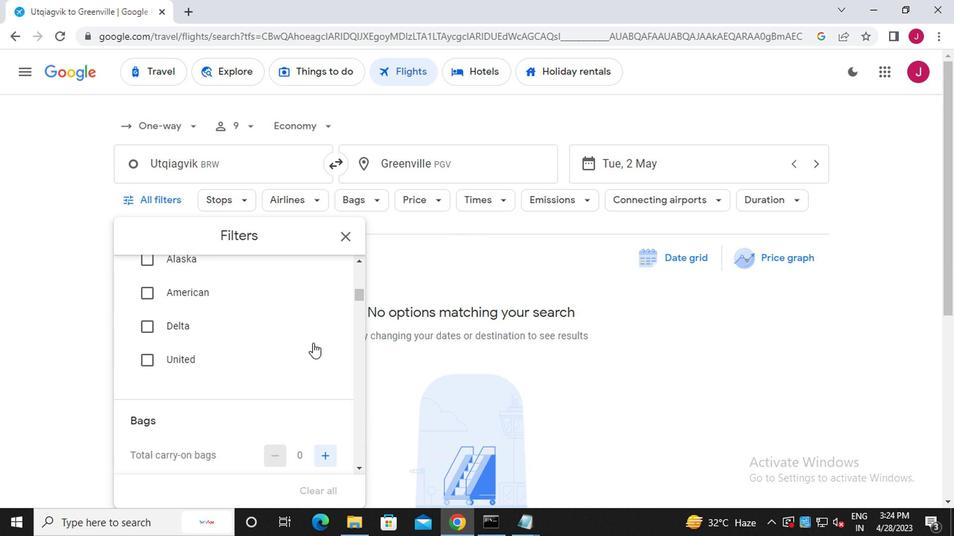 
Action: Mouse scrolled (310, 346) with delta (0, 0)
Screenshot: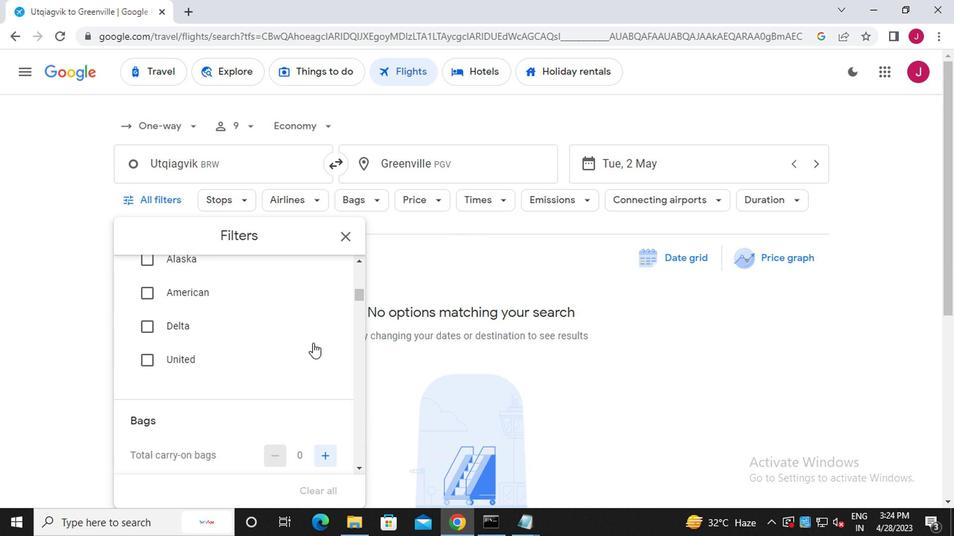 
Action: Mouse moved to (310, 347)
Screenshot: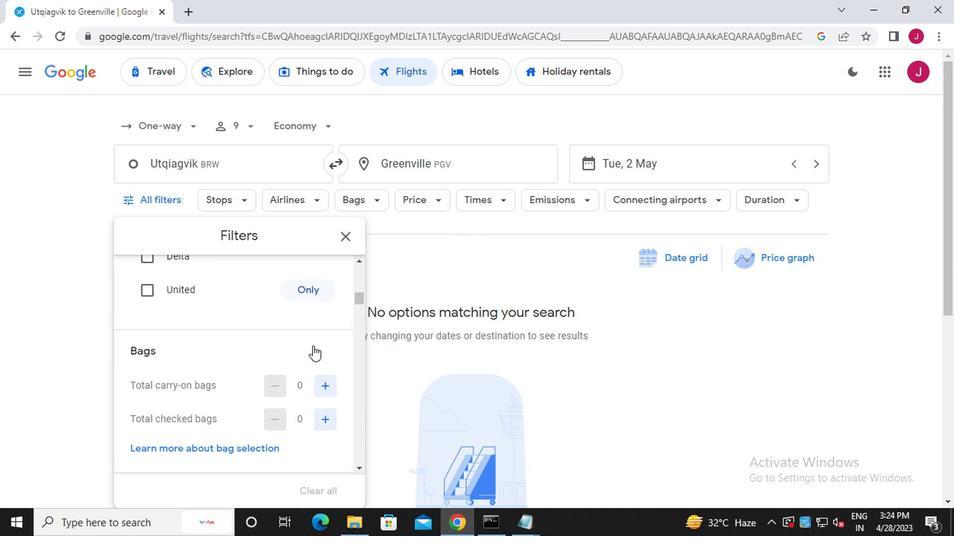 
Action: Mouse scrolled (310, 347) with delta (0, 0)
Screenshot: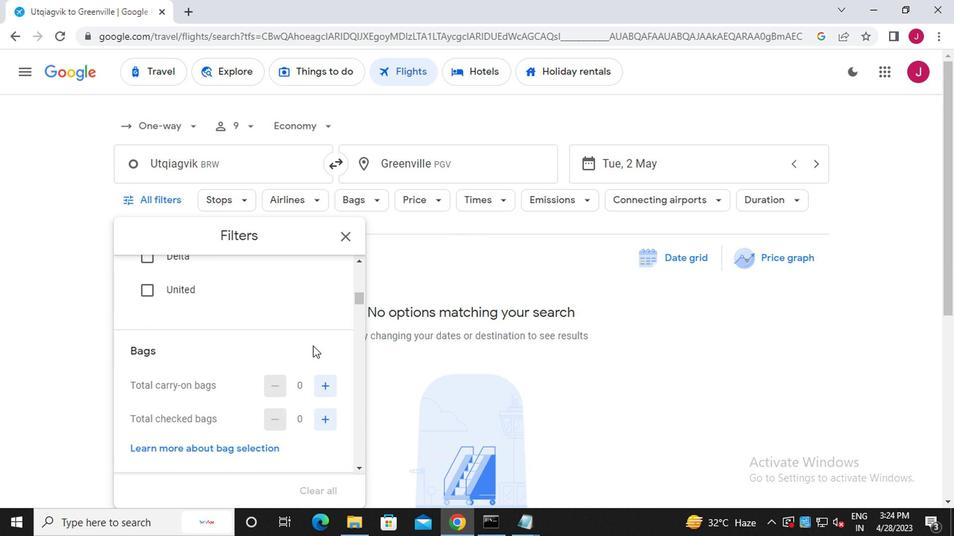 
Action: Mouse scrolled (310, 347) with delta (0, 0)
Screenshot: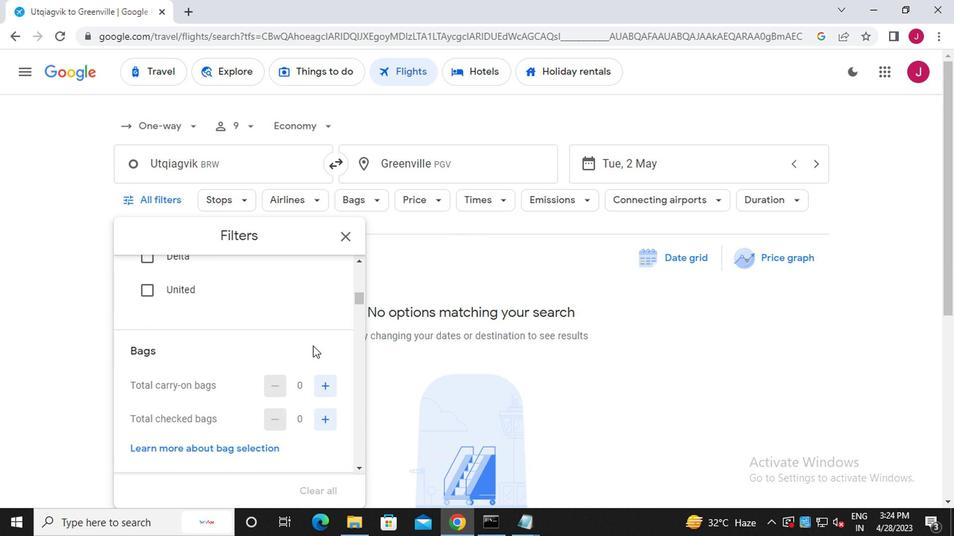 
Action: Mouse moved to (211, 338)
Screenshot: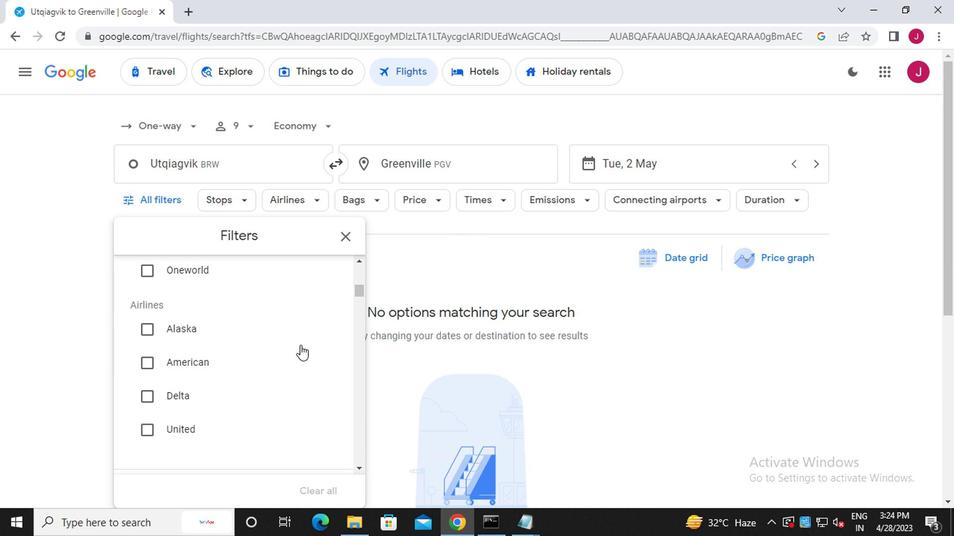 
Action: Mouse scrolled (211, 339) with delta (0, 0)
Screenshot: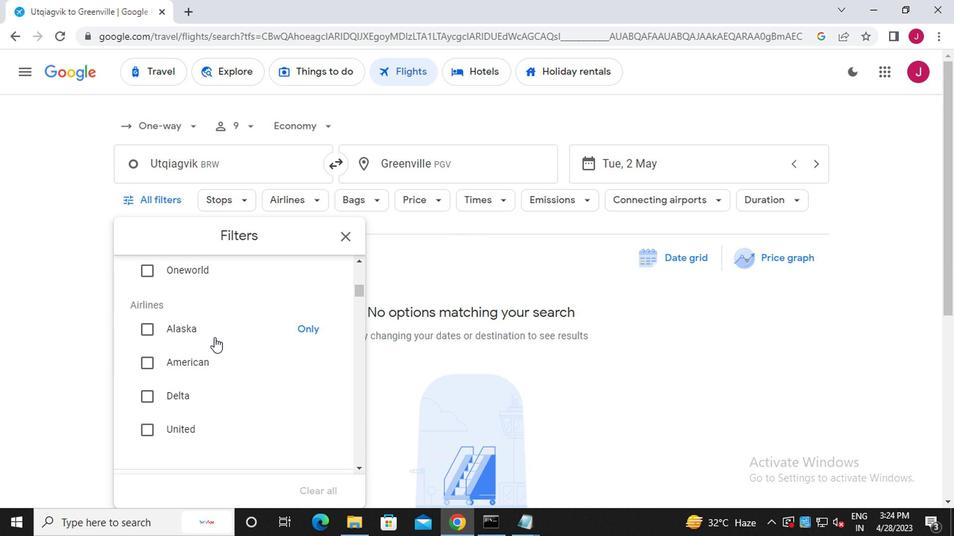 
Action: Mouse moved to (188, 291)
Screenshot: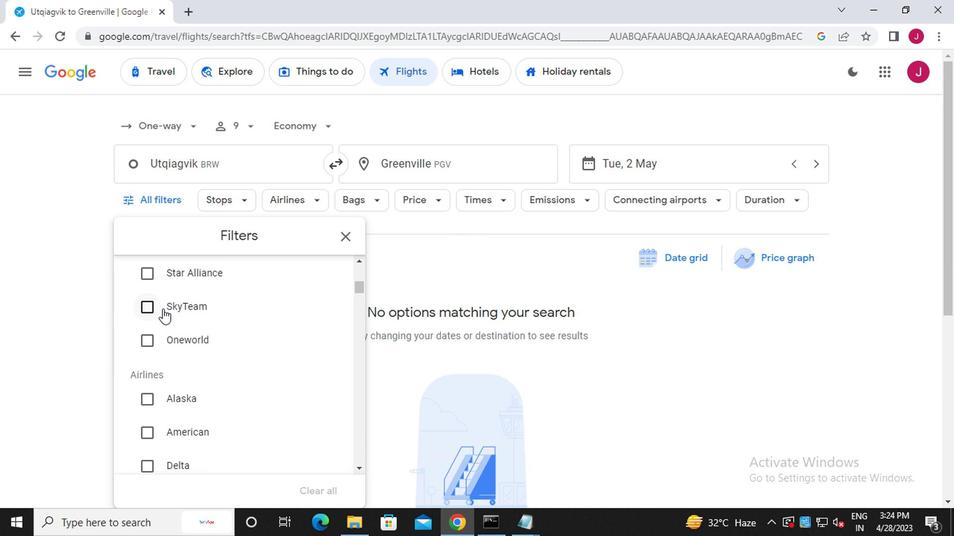 
Action: Mouse scrolled (188, 291) with delta (0, 0)
Screenshot: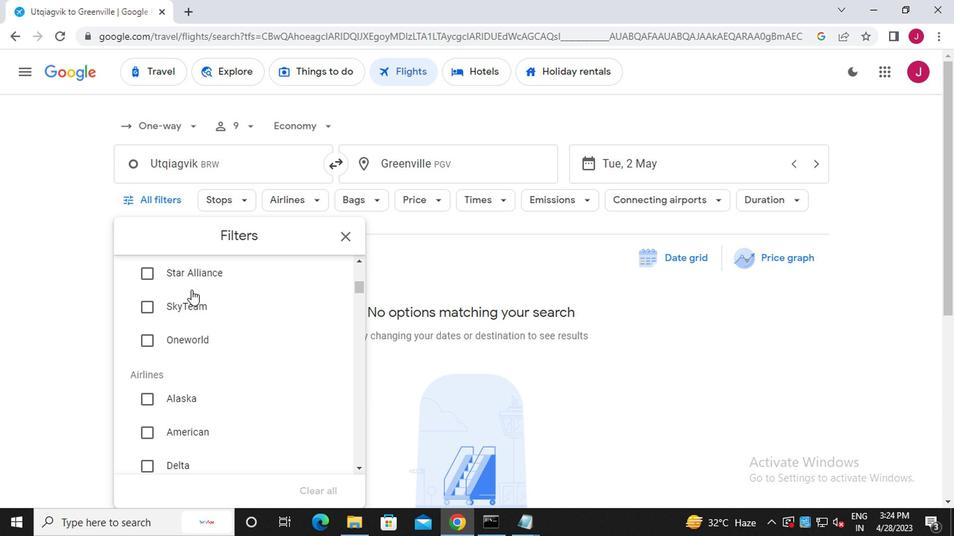 
Action: Mouse moved to (187, 291)
Screenshot: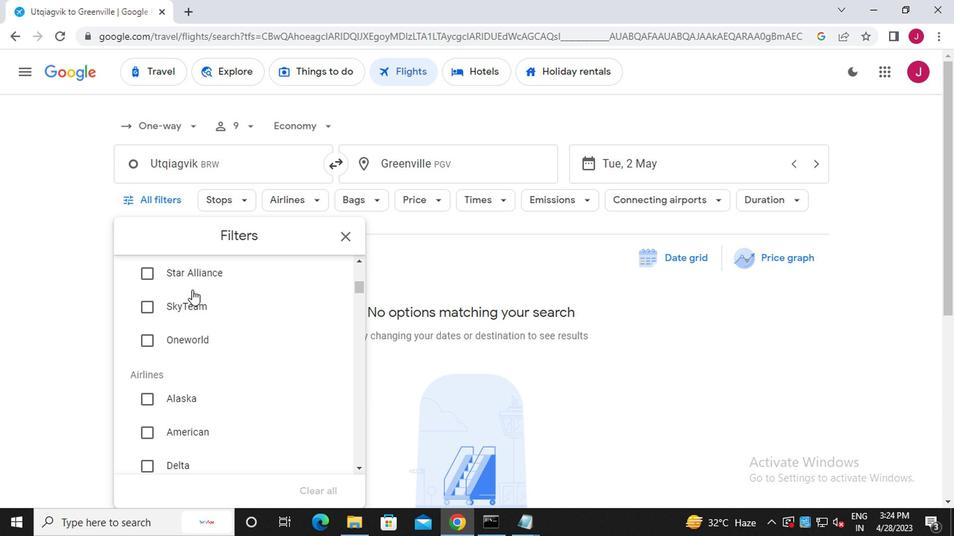 
Action: Mouse scrolled (187, 291) with delta (0, 0)
Screenshot: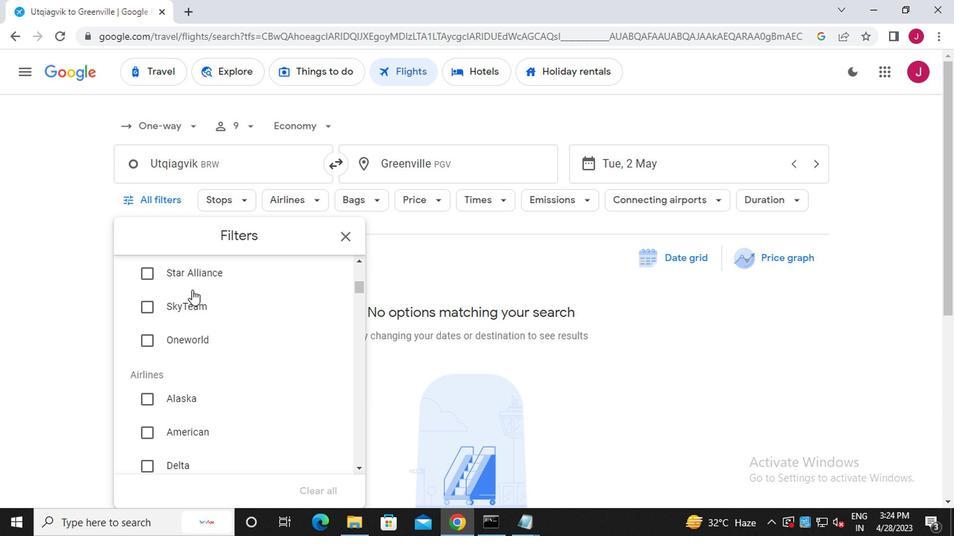 
Action: Mouse moved to (187, 373)
Screenshot: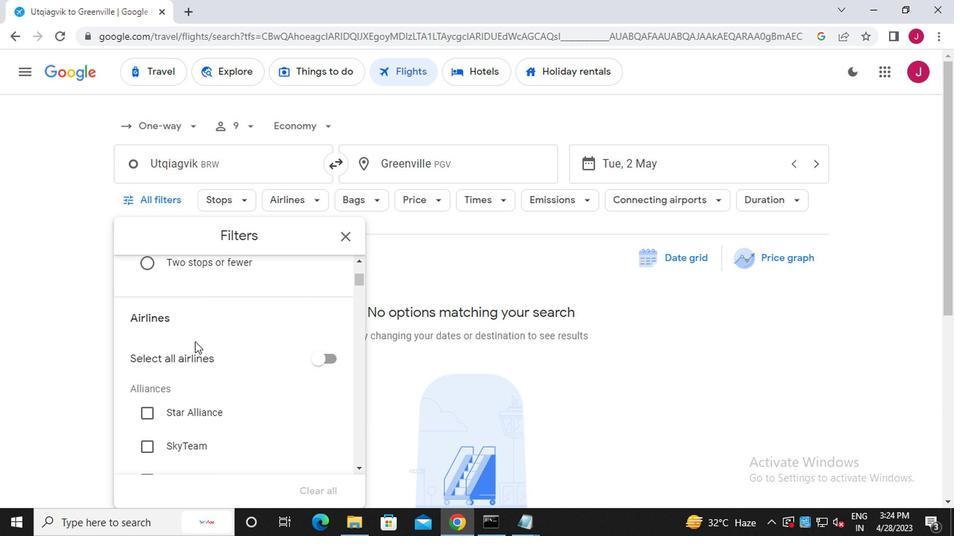 
Action: Mouse scrolled (187, 373) with delta (0, 0)
Screenshot: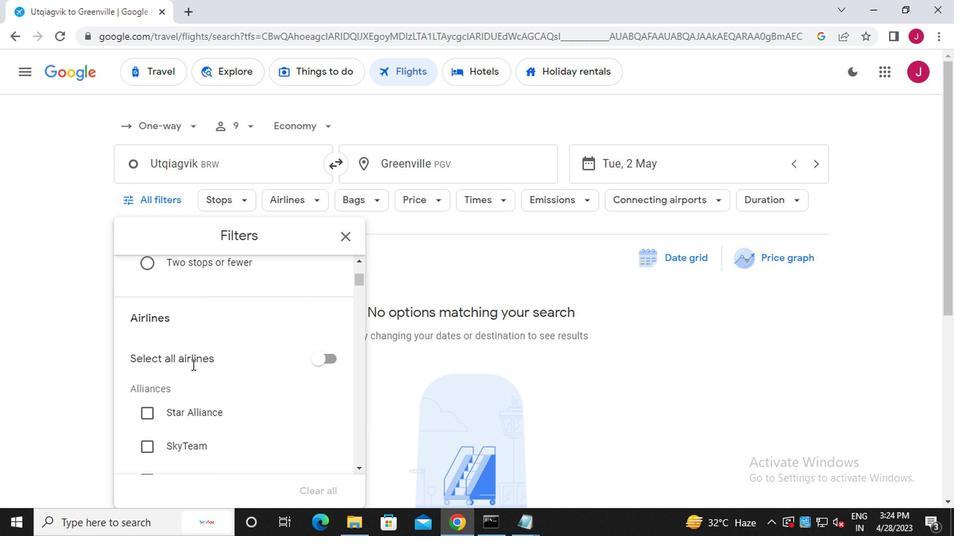 
Action: Mouse moved to (187, 373)
Screenshot: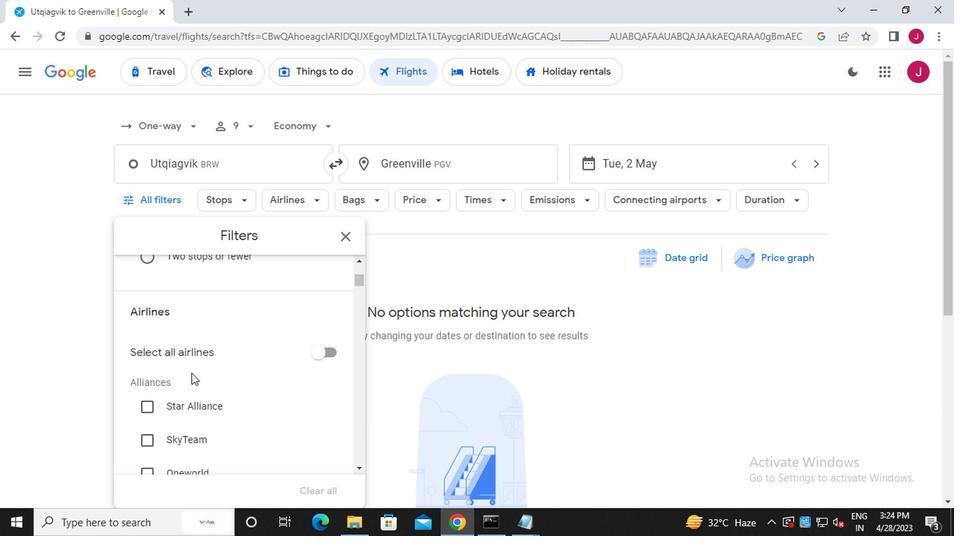 
Action: Mouse scrolled (187, 373) with delta (0, 0)
Screenshot: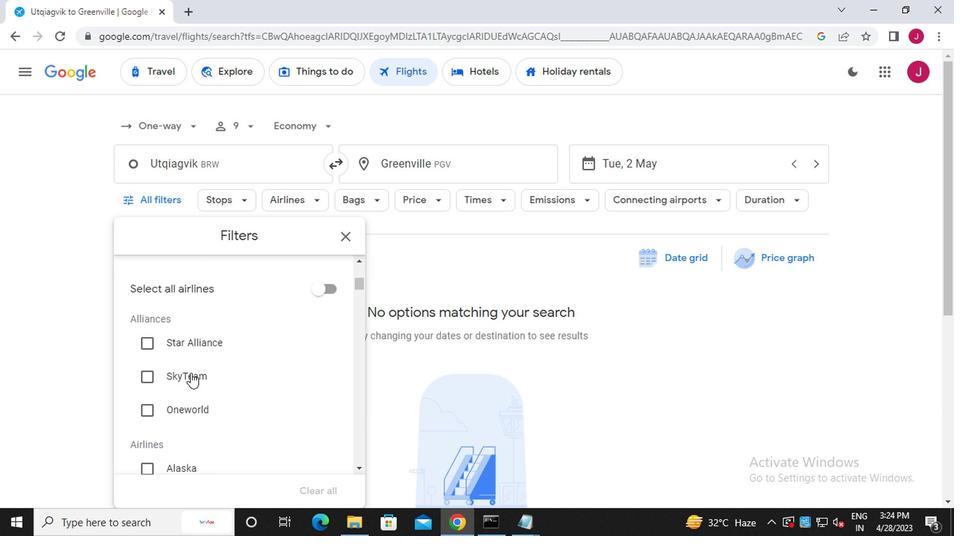 
Action: Mouse scrolled (187, 373) with delta (0, 0)
Screenshot: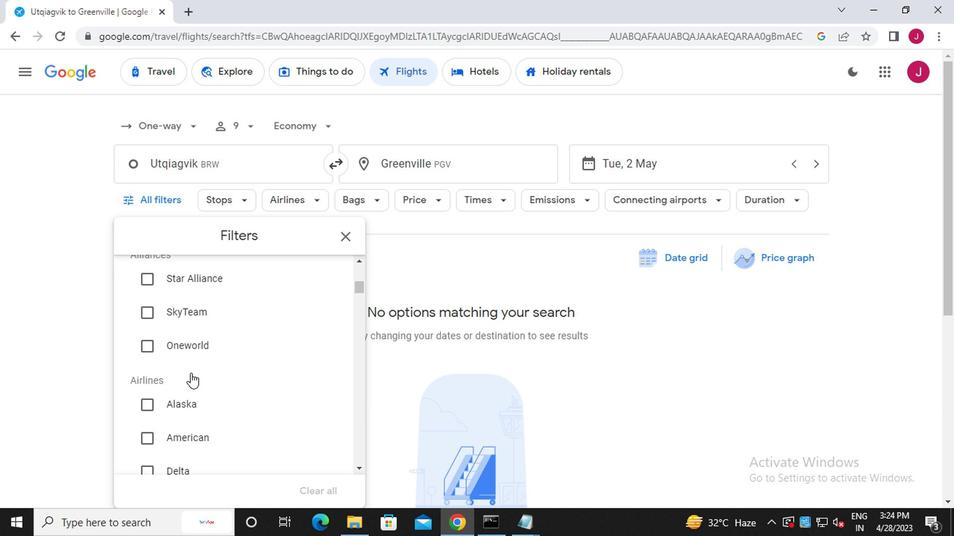 
Action: Mouse scrolled (187, 373) with delta (0, 0)
Screenshot: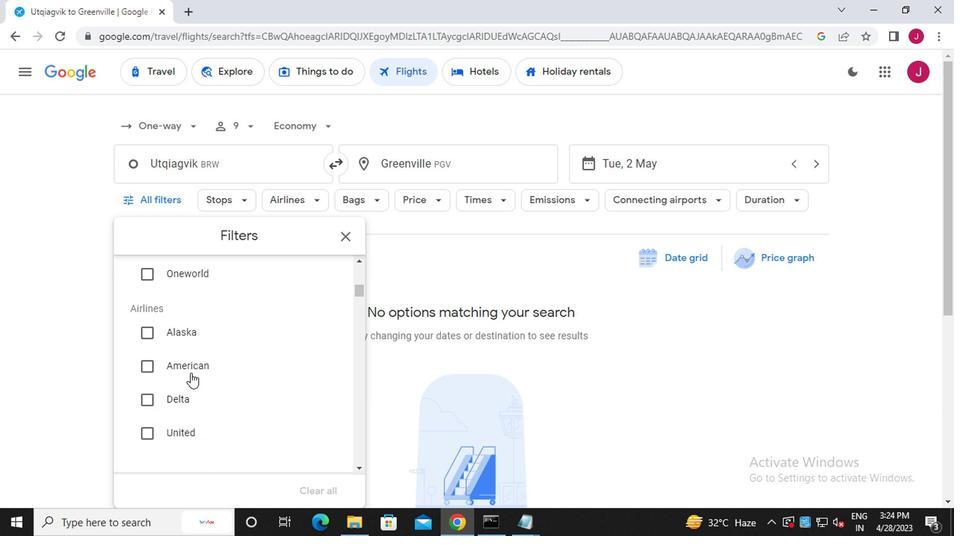 
Action: Mouse scrolled (187, 373) with delta (0, 0)
Screenshot: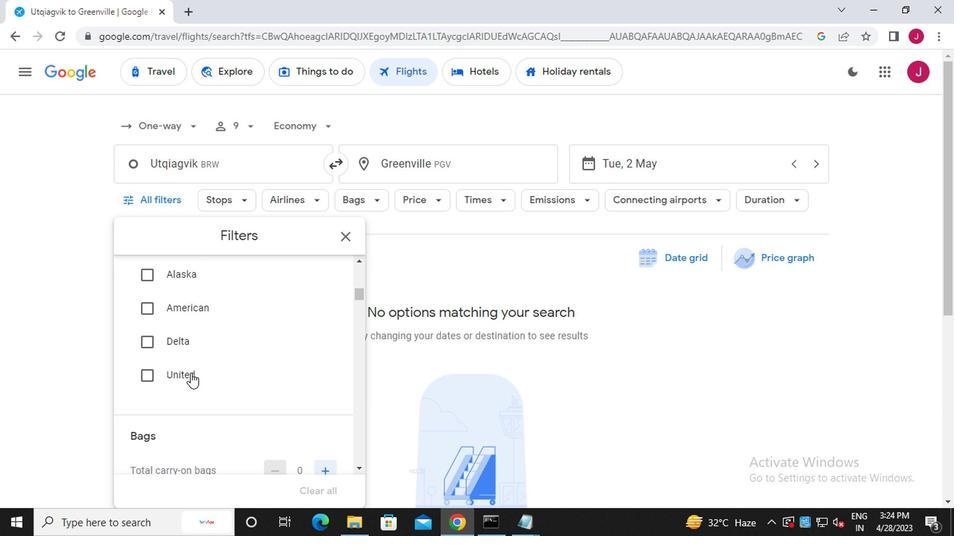 
Action: Mouse scrolled (187, 373) with delta (0, 0)
Screenshot: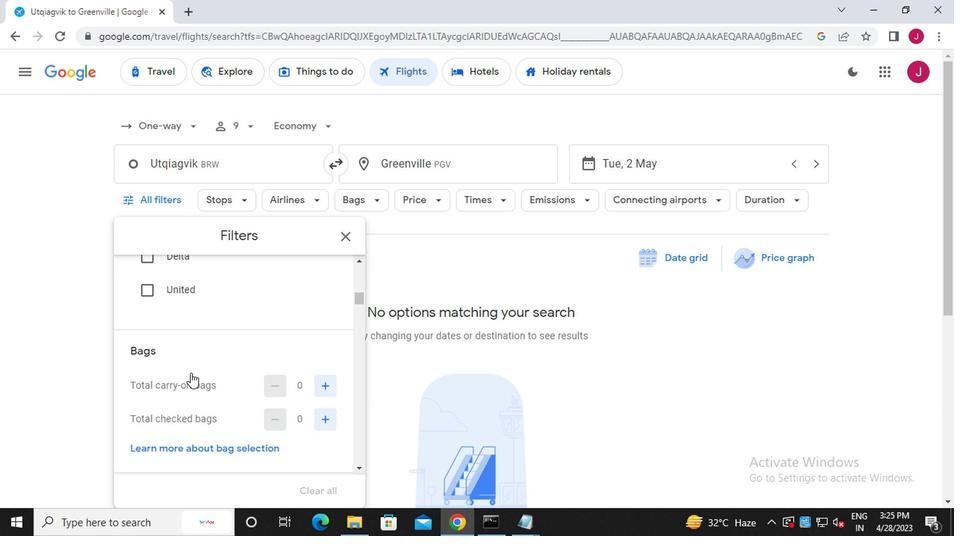 
Action: Mouse moved to (323, 348)
Screenshot: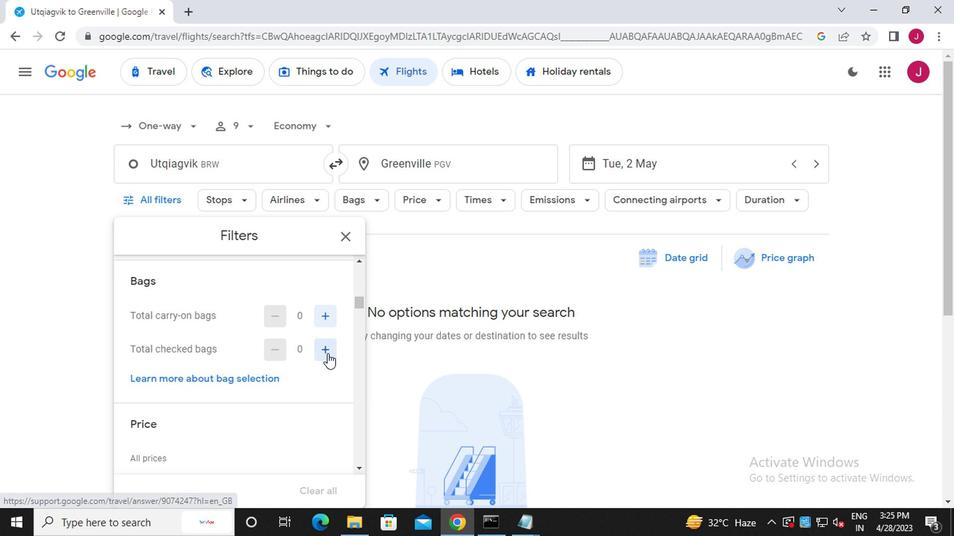 
Action: Mouse pressed left at (323, 348)
Screenshot: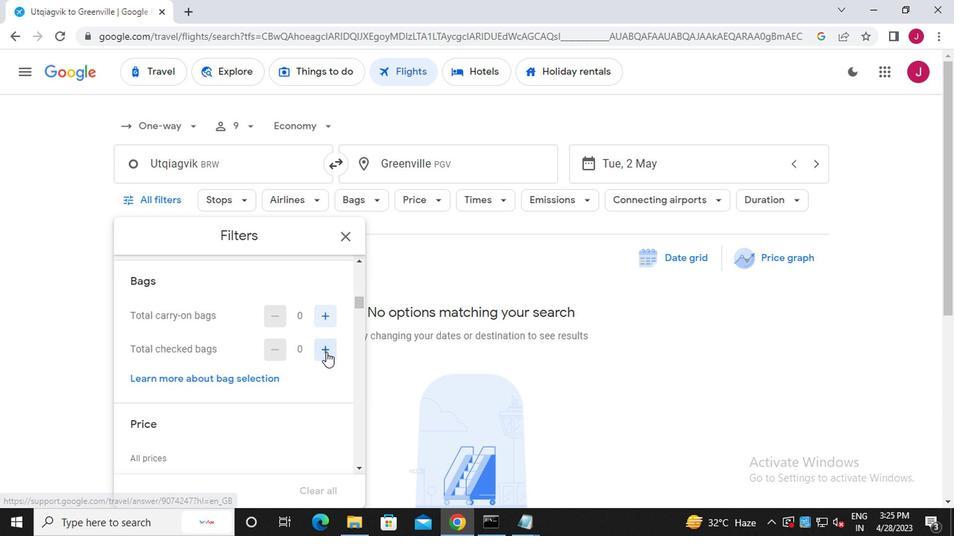 
Action: Mouse pressed left at (323, 348)
Screenshot: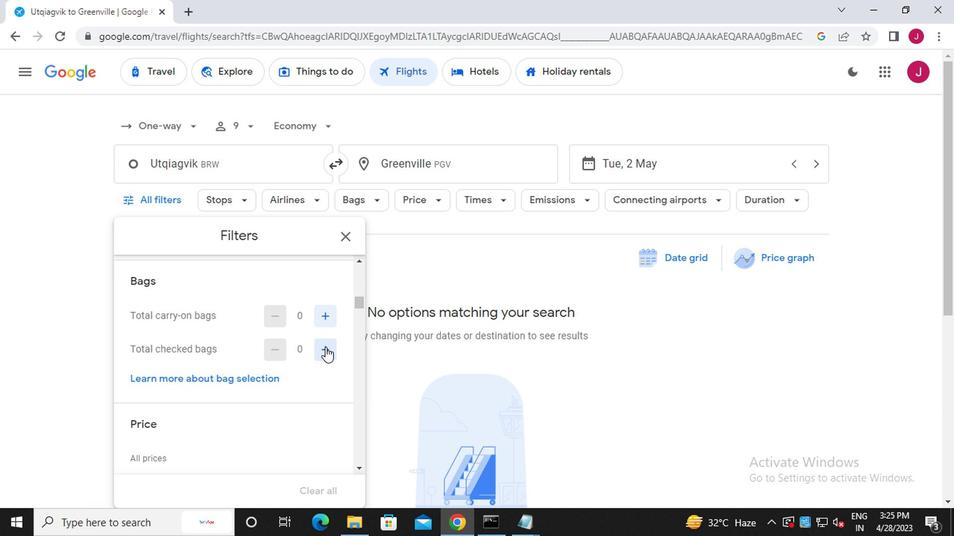 
Action: Mouse pressed left at (323, 348)
Screenshot: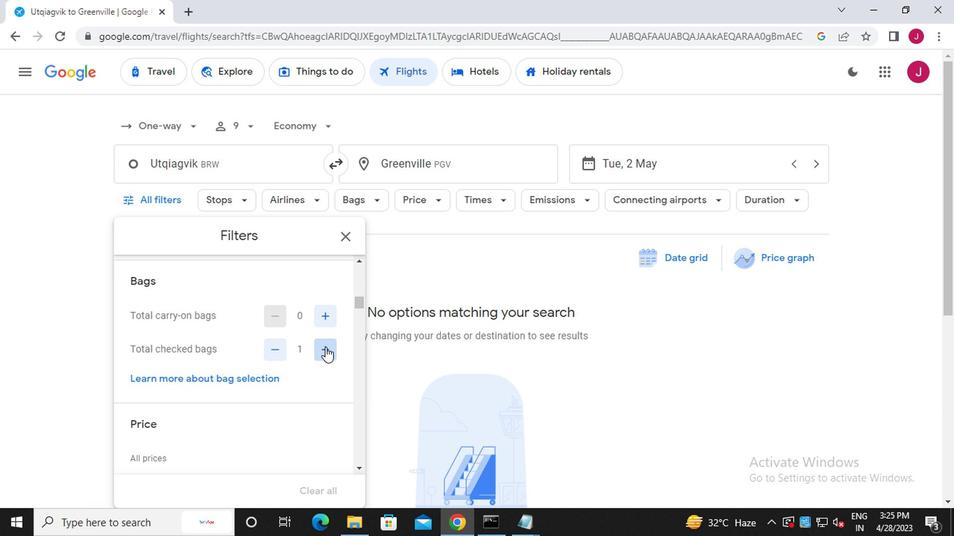 
Action: Mouse pressed left at (323, 348)
Screenshot: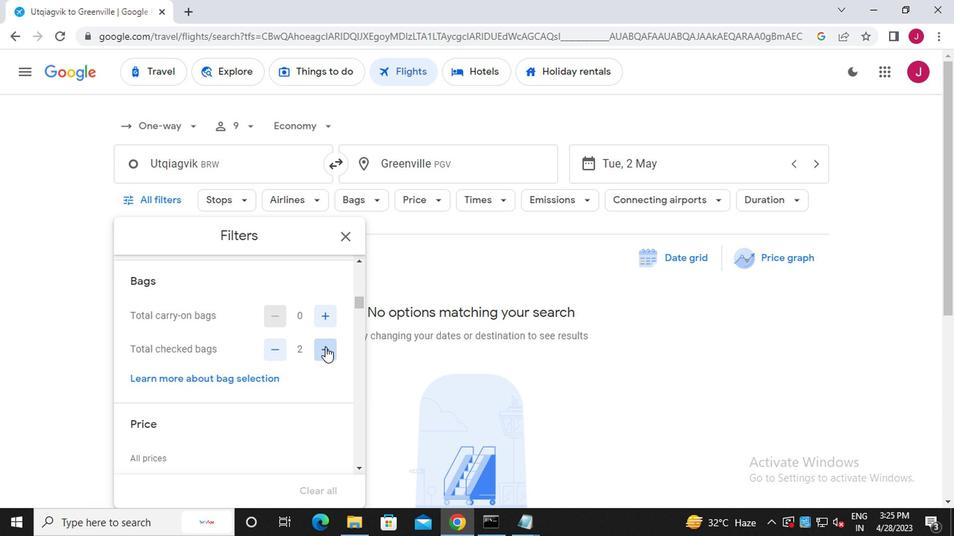 
Action: Mouse pressed left at (323, 348)
Screenshot: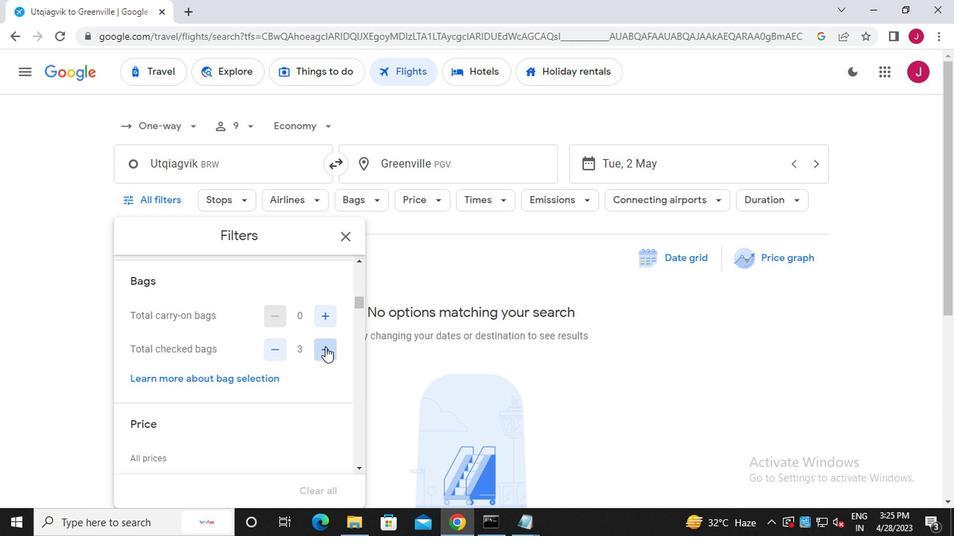 
Action: Mouse pressed left at (323, 348)
Screenshot: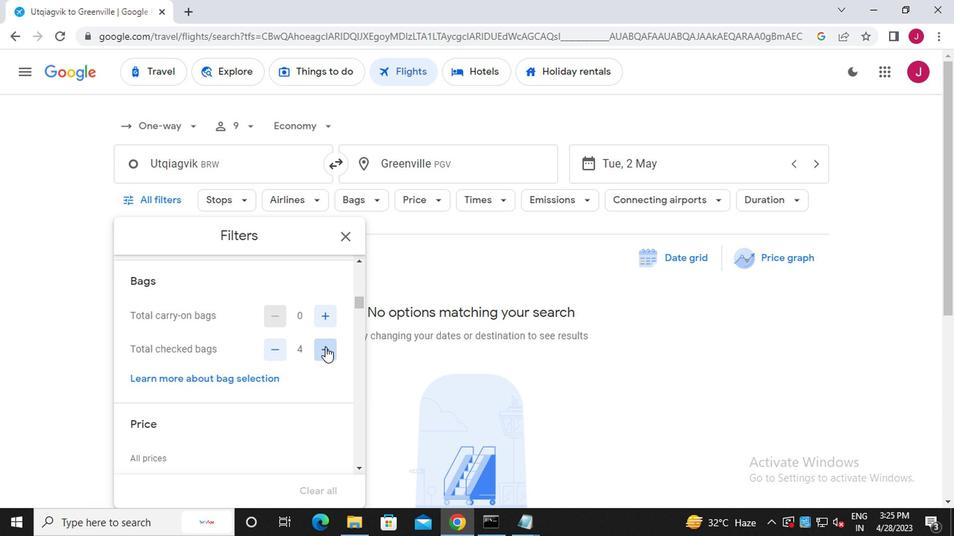 
Action: Mouse pressed left at (323, 348)
Screenshot: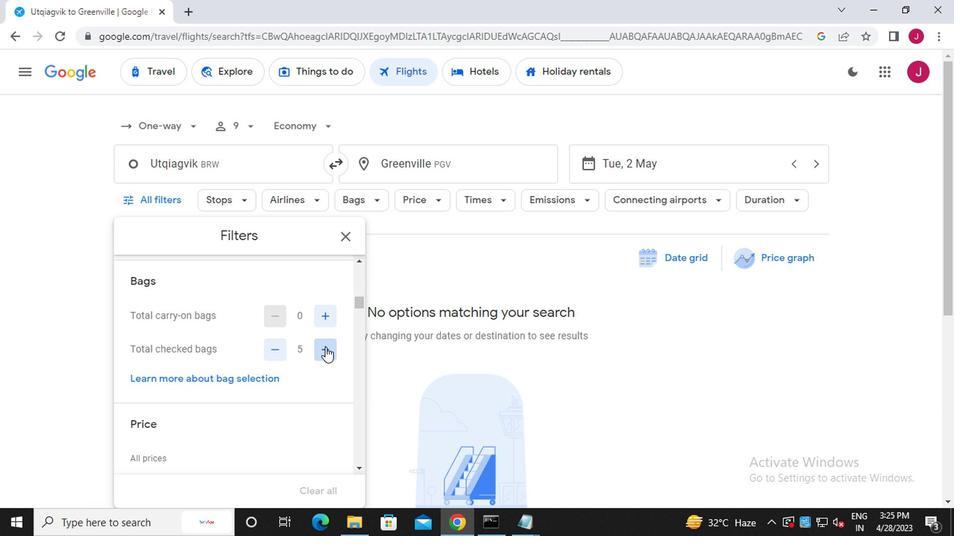 
Action: Mouse pressed left at (323, 348)
Screenshot: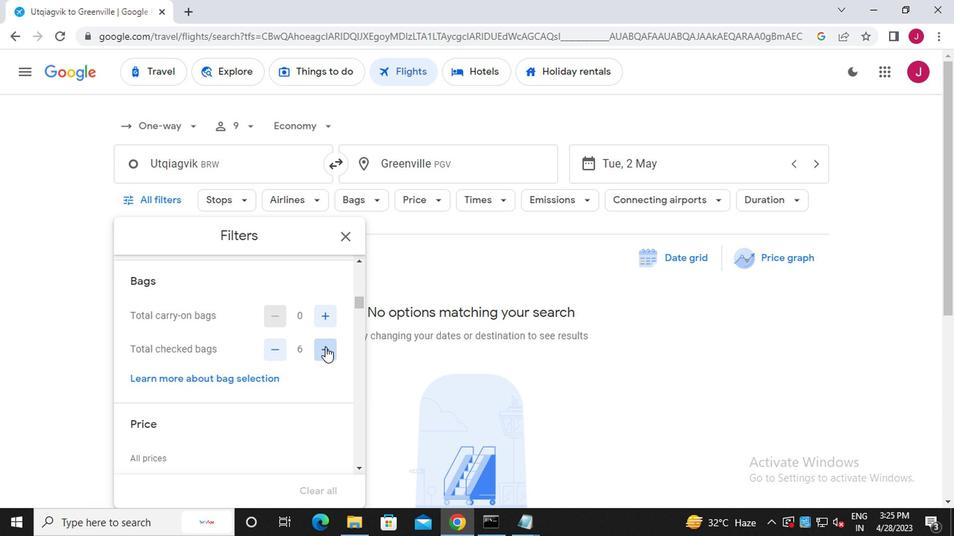
Action: Mouse pressed left at (323, 348)
Screenshot: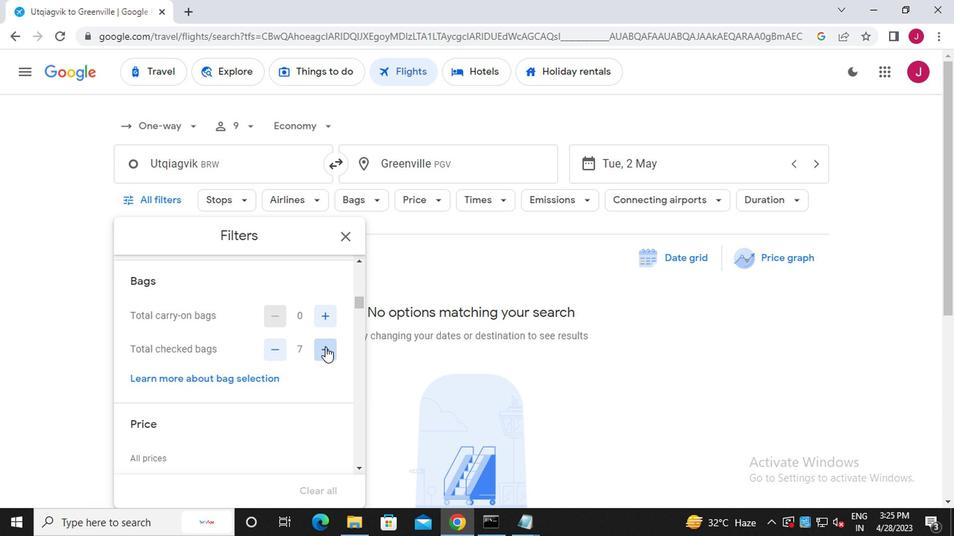 
Action: Mouse pressed left at (323, 348)
Screenshot: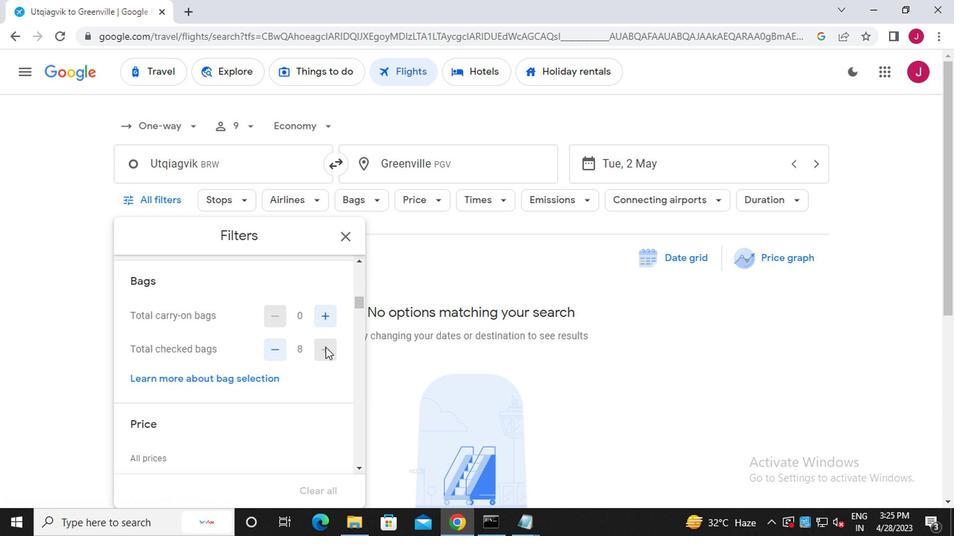 
Action: Mouse scrolled (323, 347) with delta (0, 0)
Screenshot: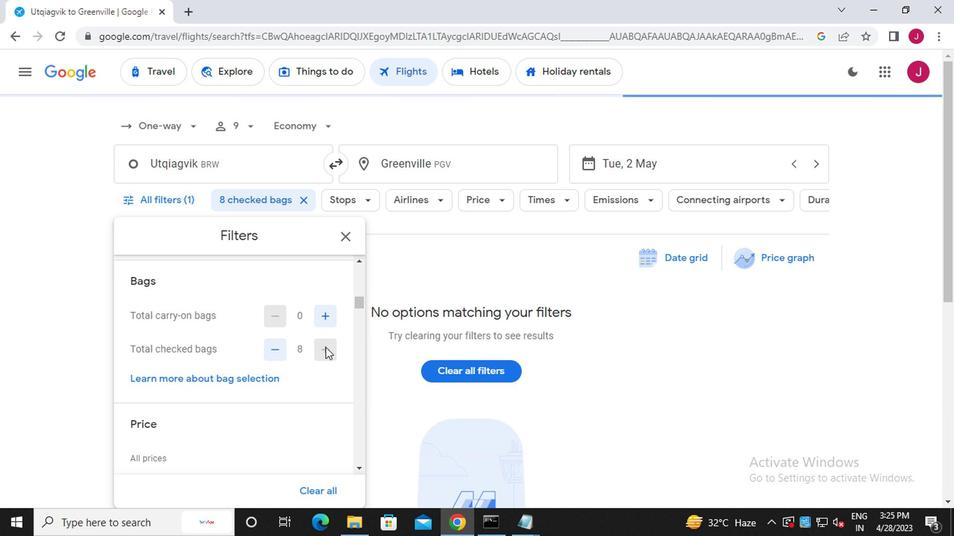
Action: Mouse scrolled (323, 347) with delta (0, 0)
Screenshot: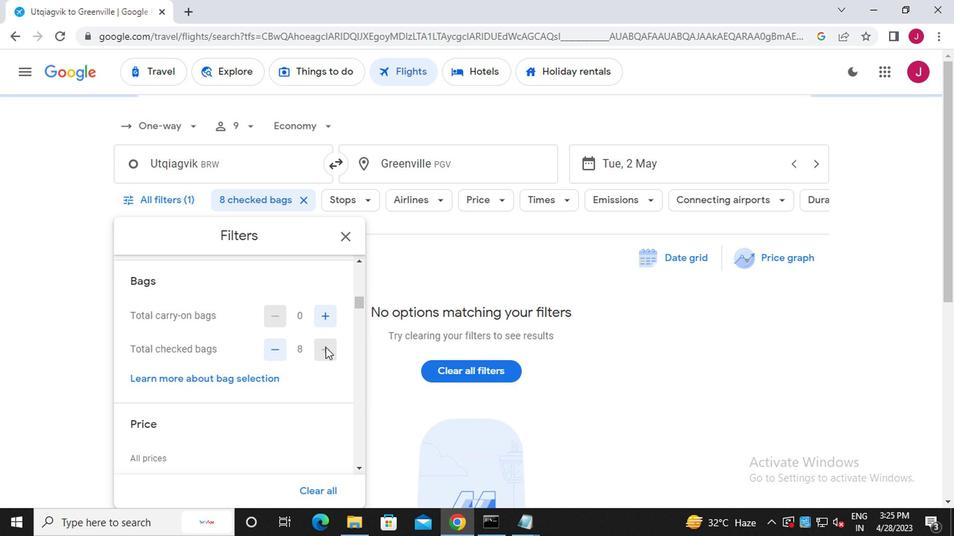 
Action: Mouse scrolled (323, 347) with delta (0, 0)
Screenshot: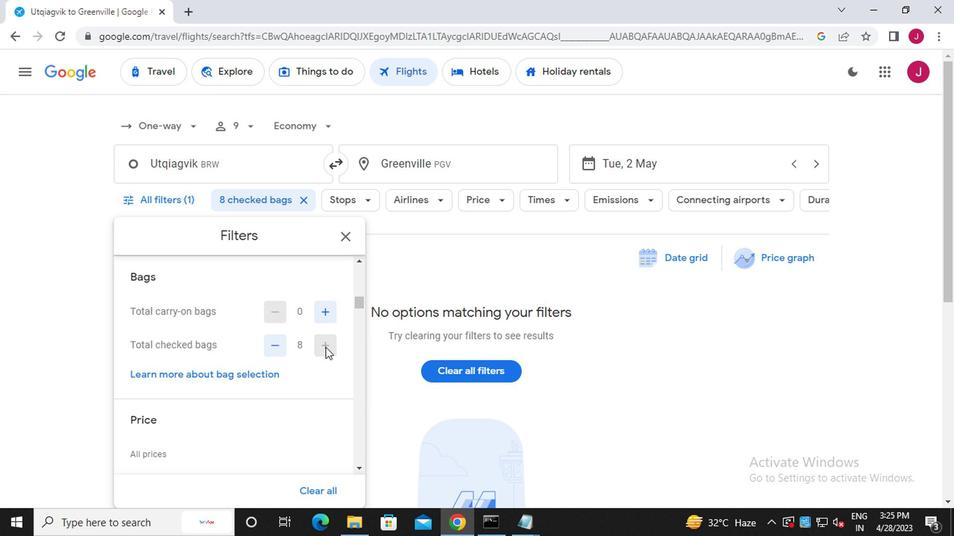 
Action: Mouse moved to (322, 274)
Screenshot: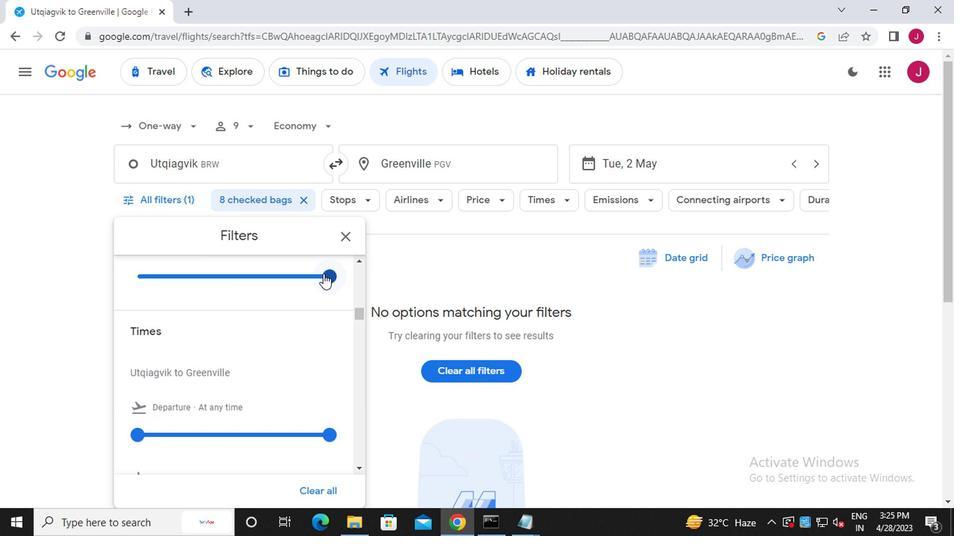 
Action: Mouse pressed left at (322, 274)
Screenshot: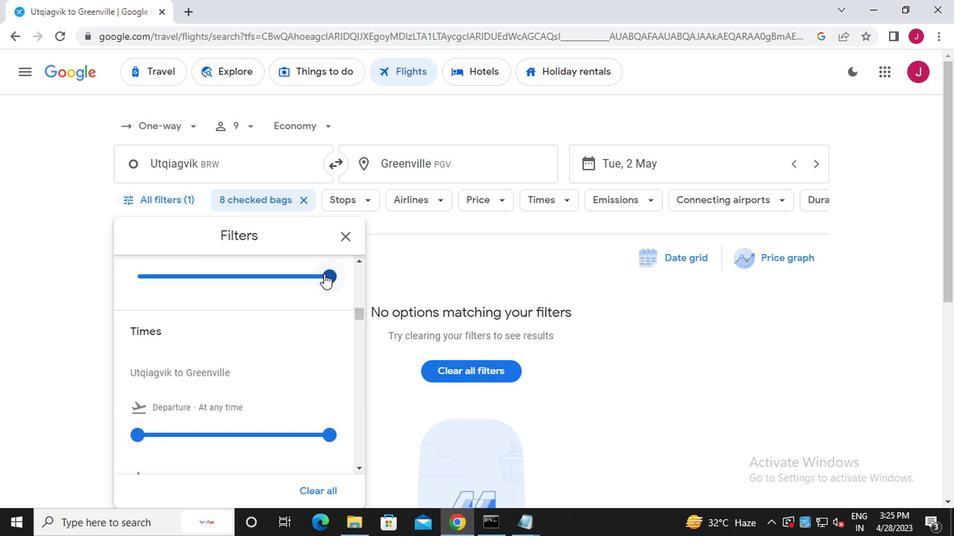 
Action: Mouse pressed left at (322, 274)
Screenshot: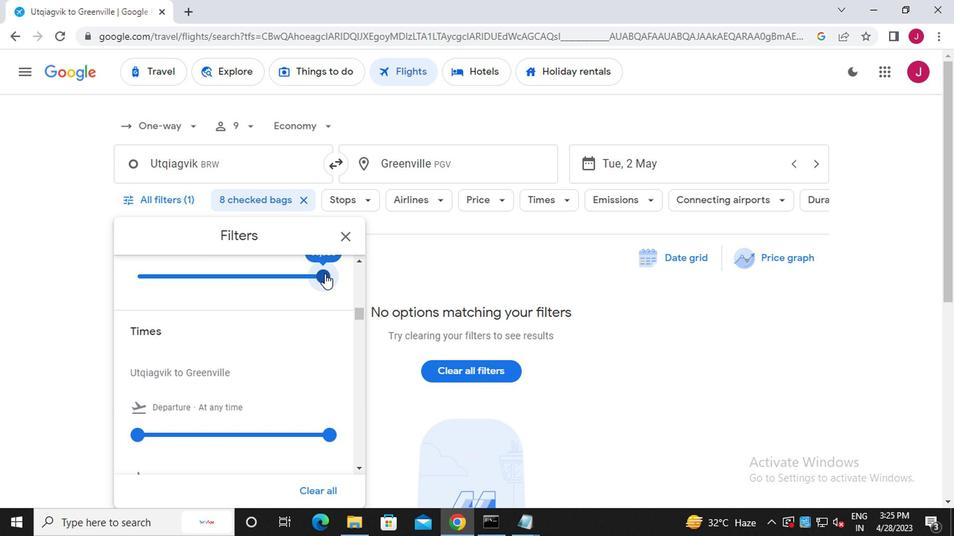 
Action: Mouse moved to (329, 291)
Screenshot: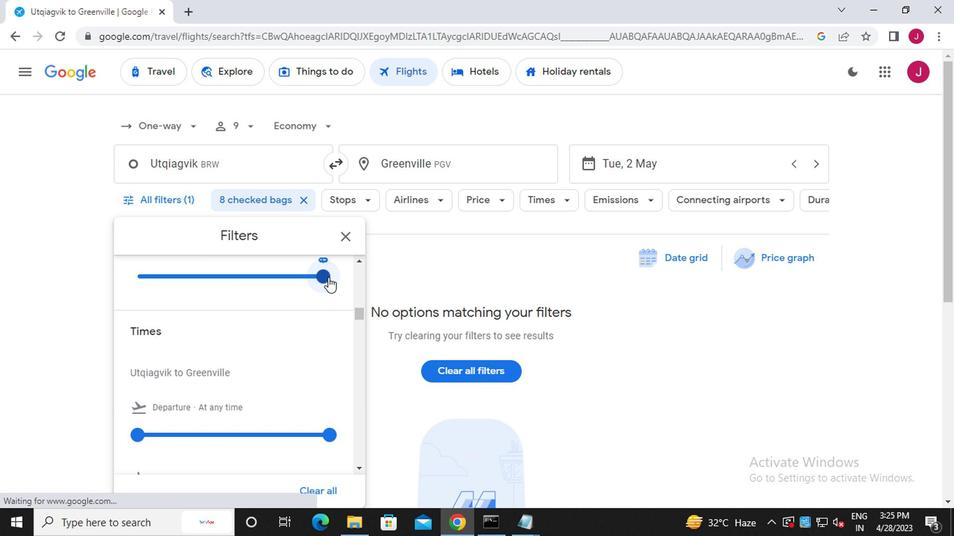 
Action: Mouse scrolled (329, 292) with delta (0, 0)
Screenshot: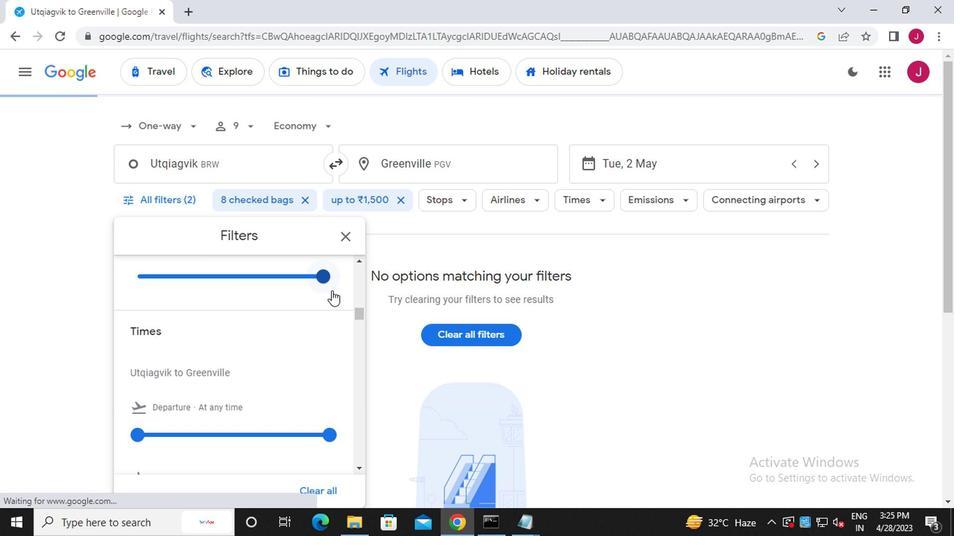 
Action: Mouse moved to (320, 350)
Screenshot: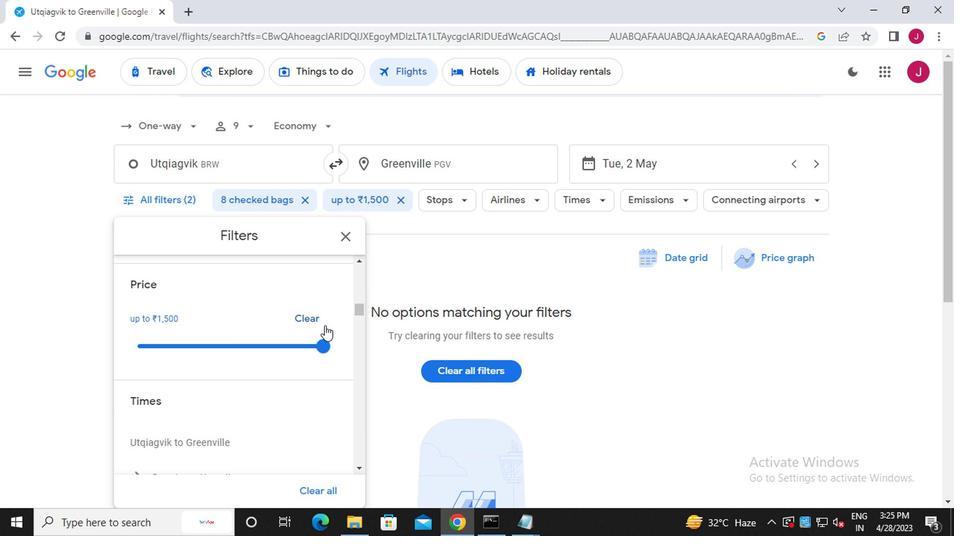 
Action: Mouse pressed left at (320, 350)
Screenshot: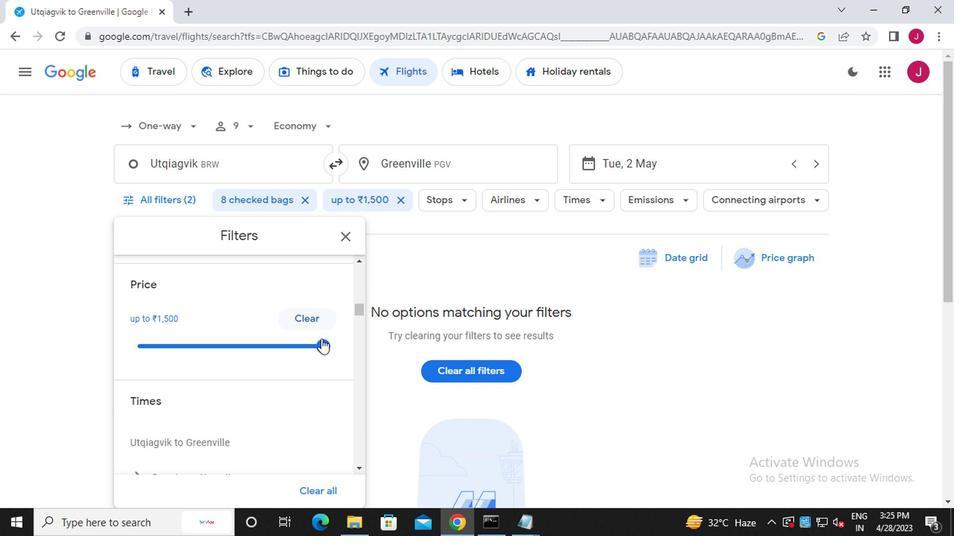 
Action: Mouse moved to (337, 346)
Screenshot: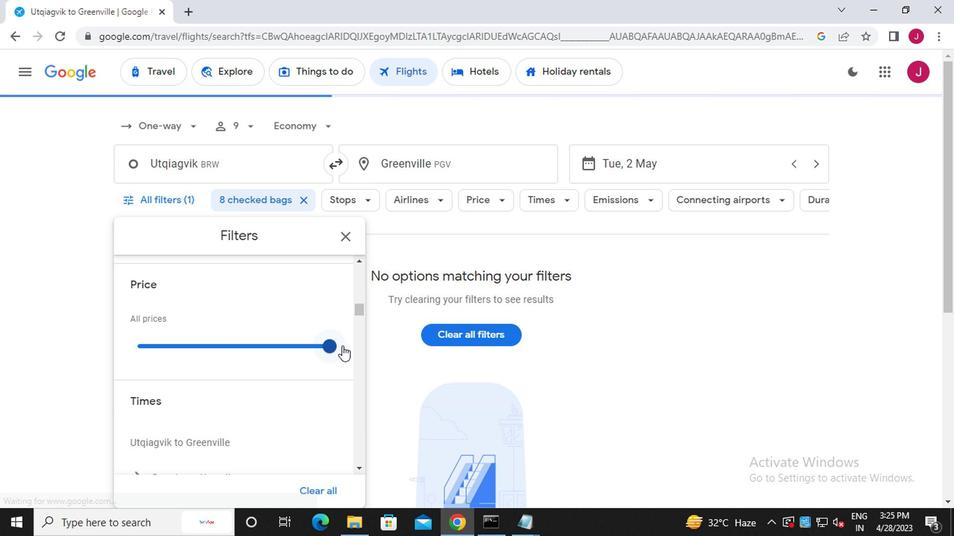 
Action: Mouse scrolled (337, 345) with delta (0, 0)
Screenshot: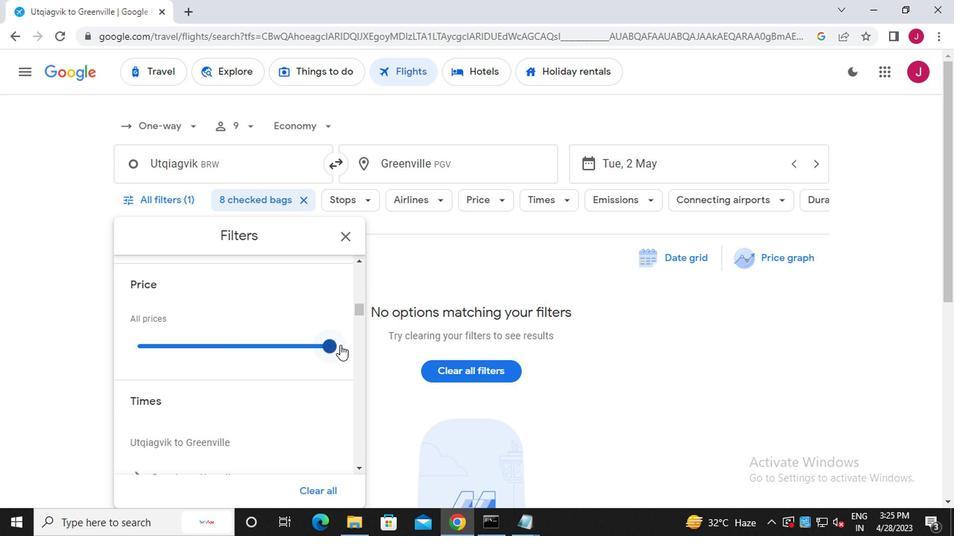 
Action: Mouse scrolled (337, 345) with delta (0, 0)
Screenshot: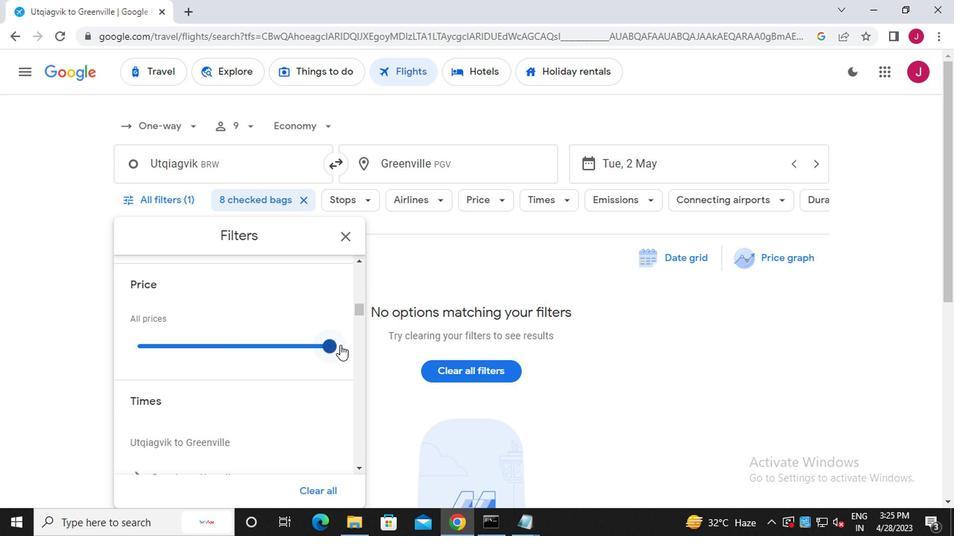 
Action: Mouse moved to (130, 361)
Screenshot: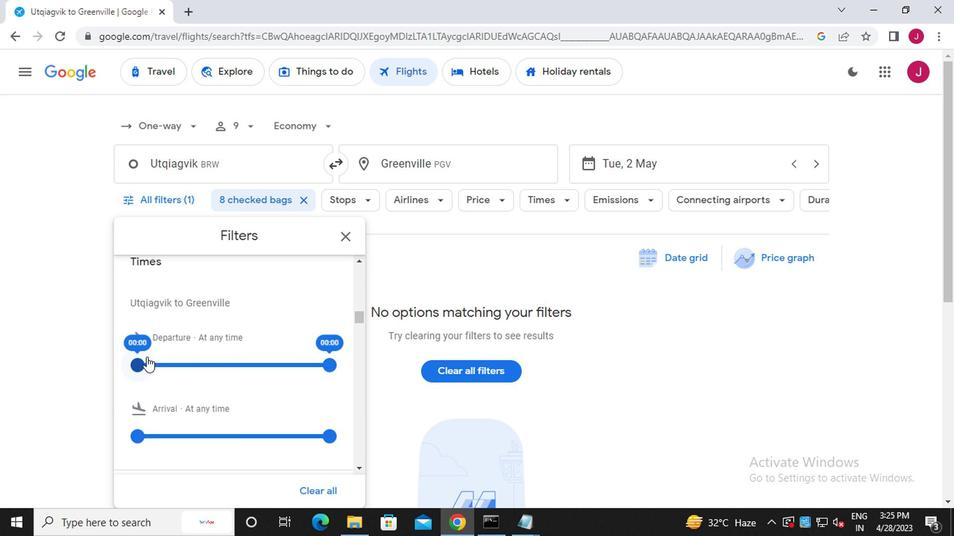 
Action: Mouse pressed left at (130, 361)
Screenshot: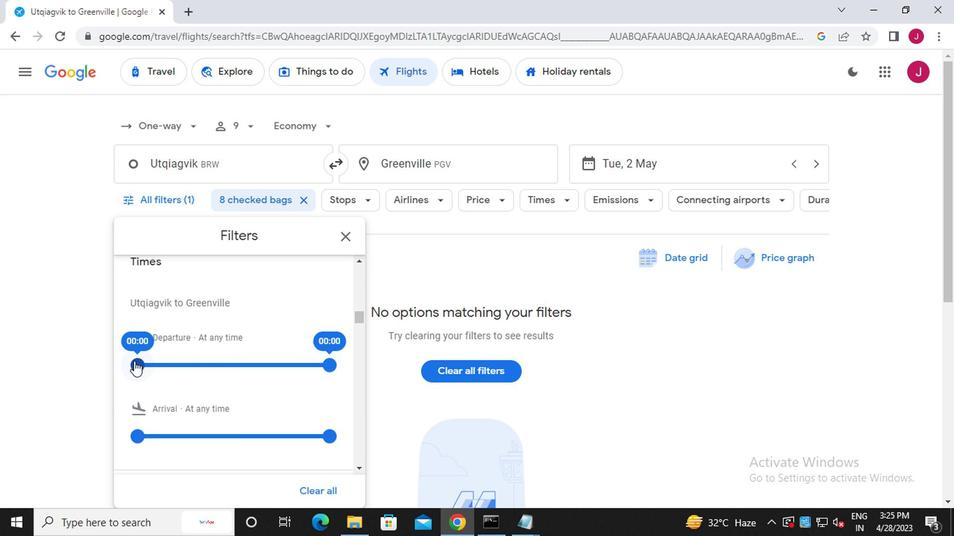 
Action: Mouse moved to (325, 366)
Screenshot: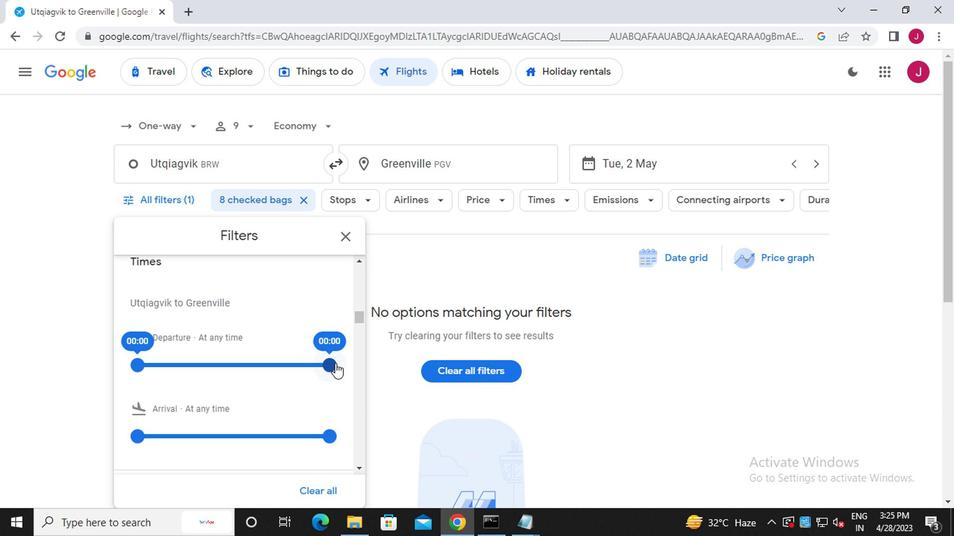 
Action: Mouse pressed left at (325, 366)
Screenshot: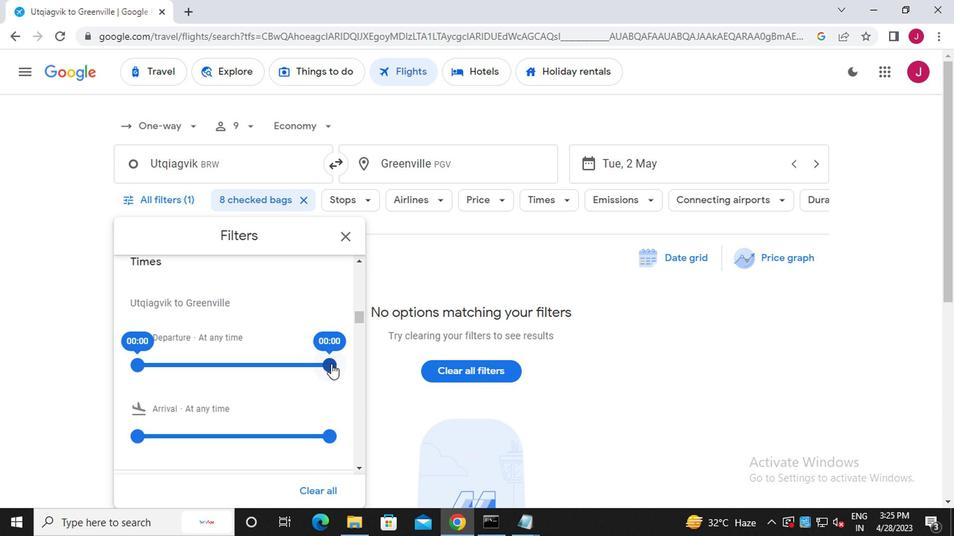 
Action: Mouse moved to (339, 240)
Screenshot: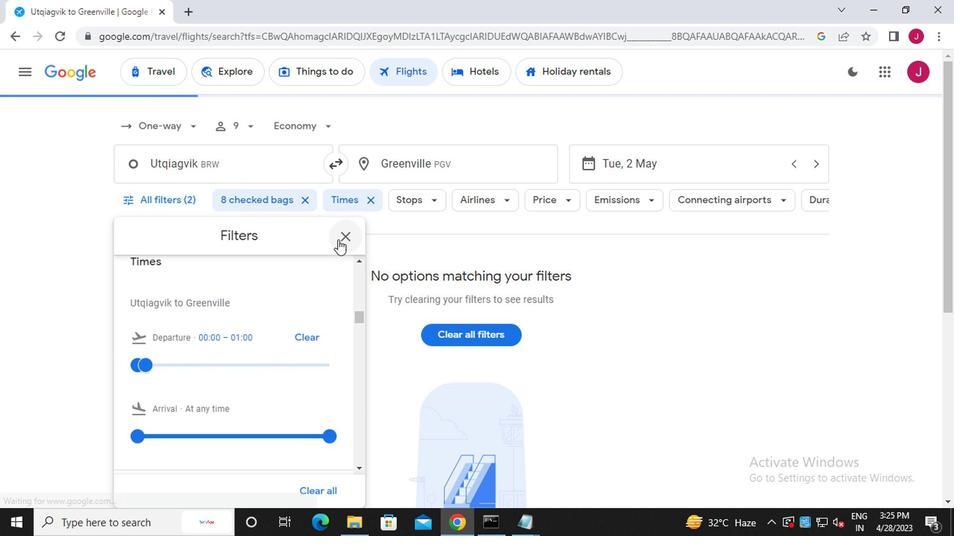 
Action: Mouse pressed left at (339, 240)
Screenshot: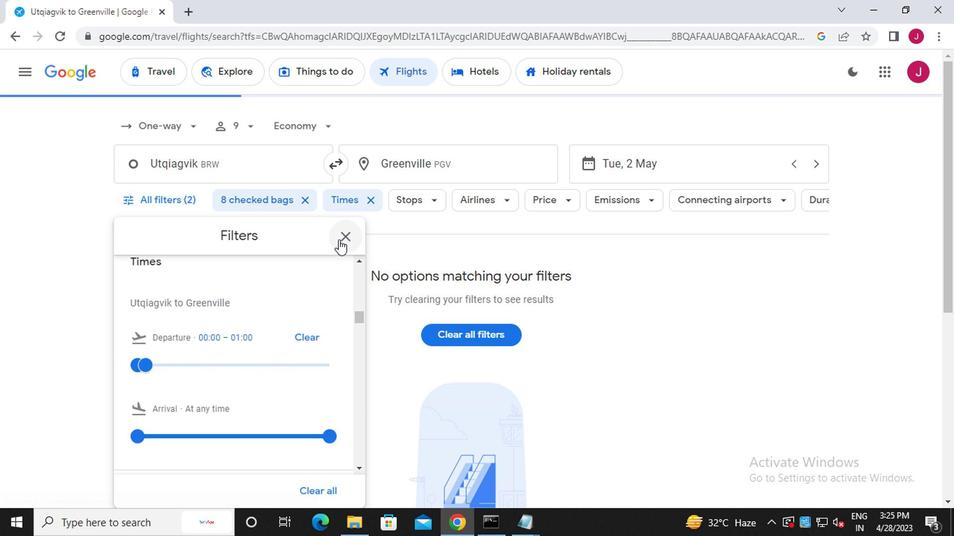 
